 Task: Look for Airbnb options in Medjez el Bab, Tunisia from 10th December, 2023 to 16th December, 2023 for 4 adults. Place can be private room with 4 bedrooms having 4 beds and 4 bathrooms. Property type can be hotel. Amenities needed are: wifi, TV, free parkinig on premises, gym, breakfast.
Action: Mouse moved to (594, 176)
Screenshot: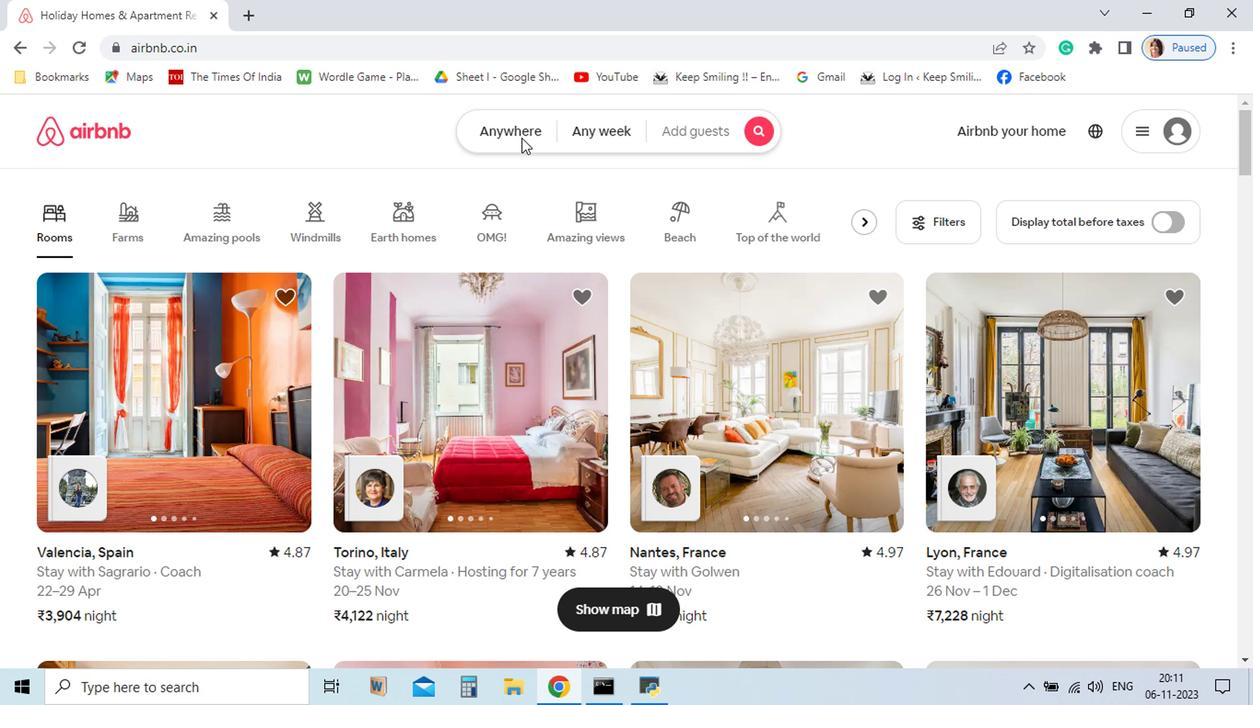 
Action: Mouse pressed left at (594, 176)
Screenshot: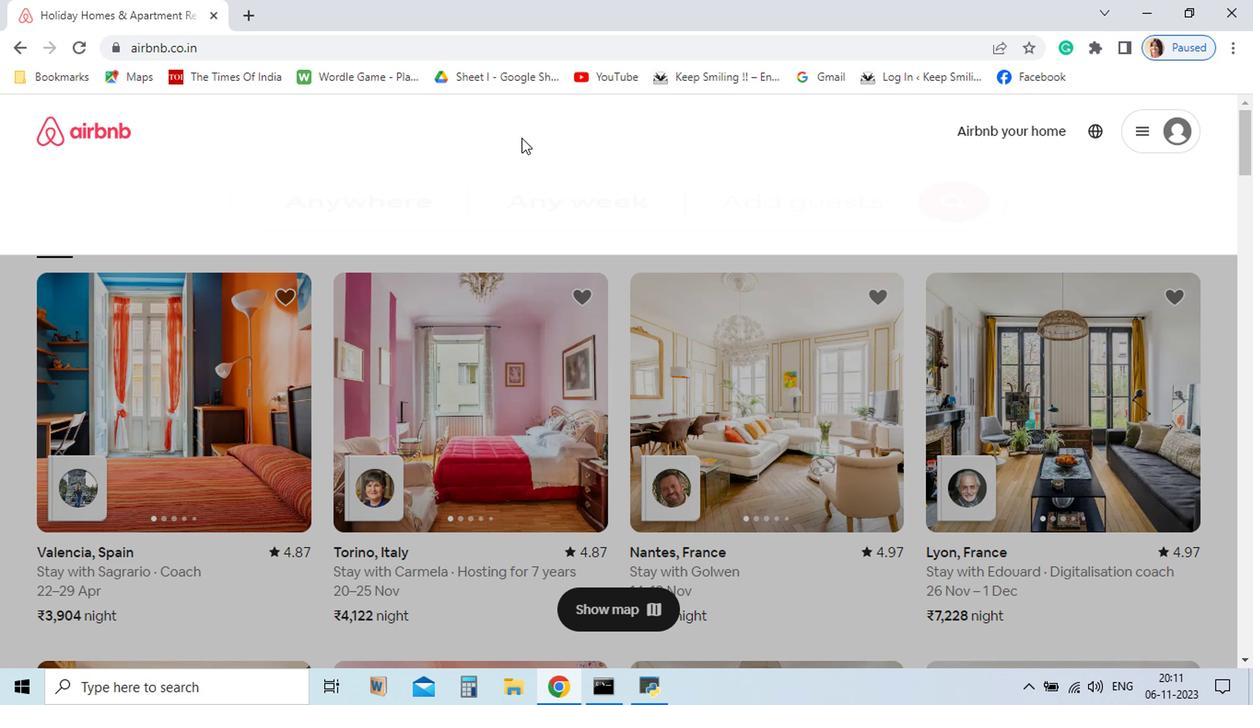 
Action: Mouse moved to (475, 243)
Screenshot: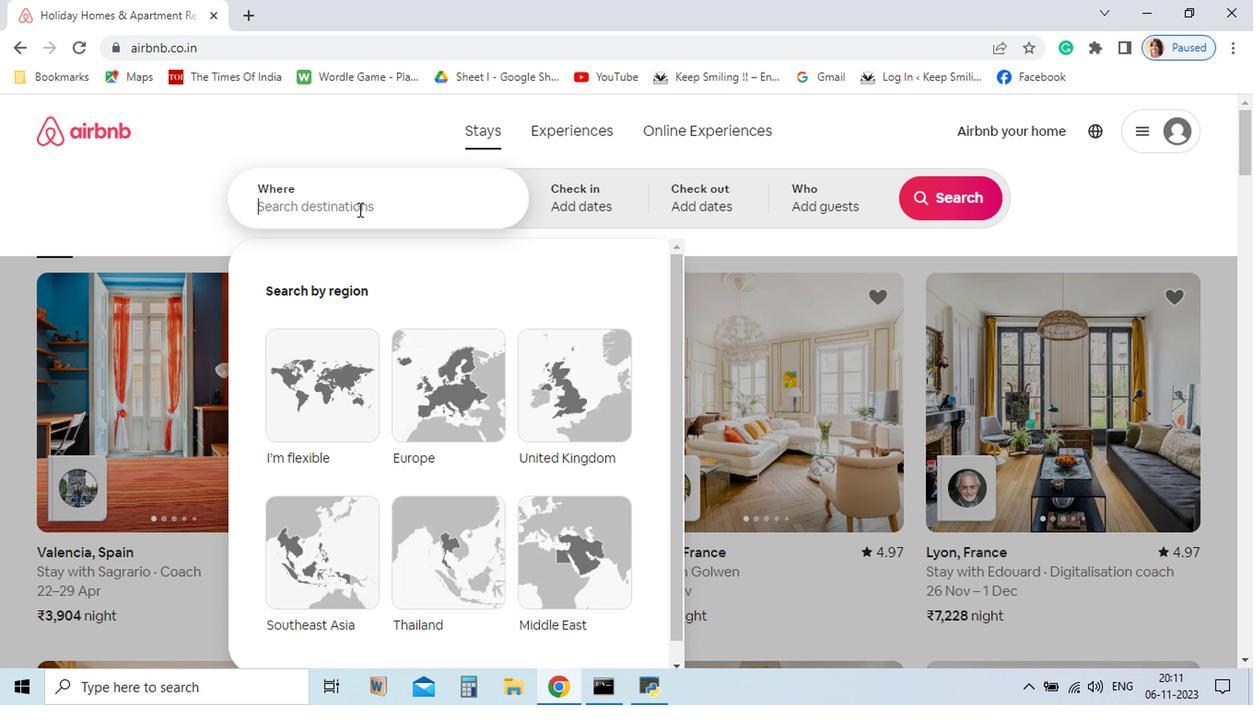 
Action: Mouse pressed left at (475, 243)
Screenshot: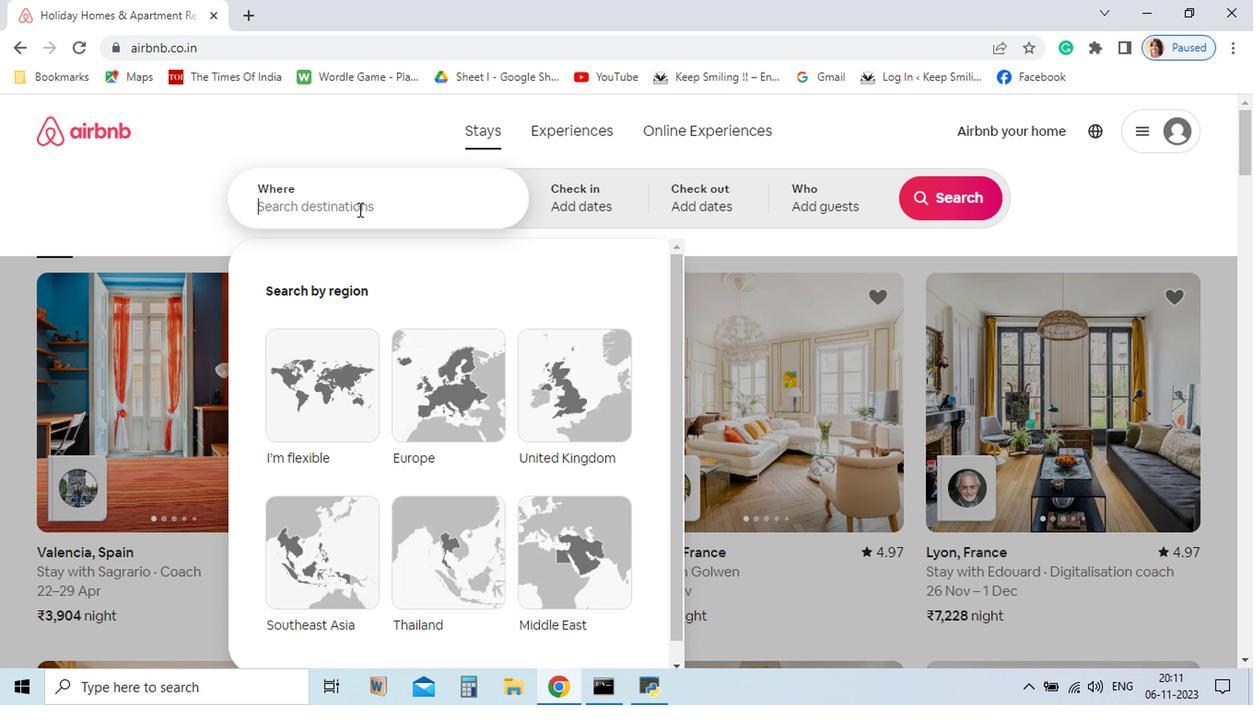 
Action: Key pressed <Key.shift_r>Medjez
Screenshot: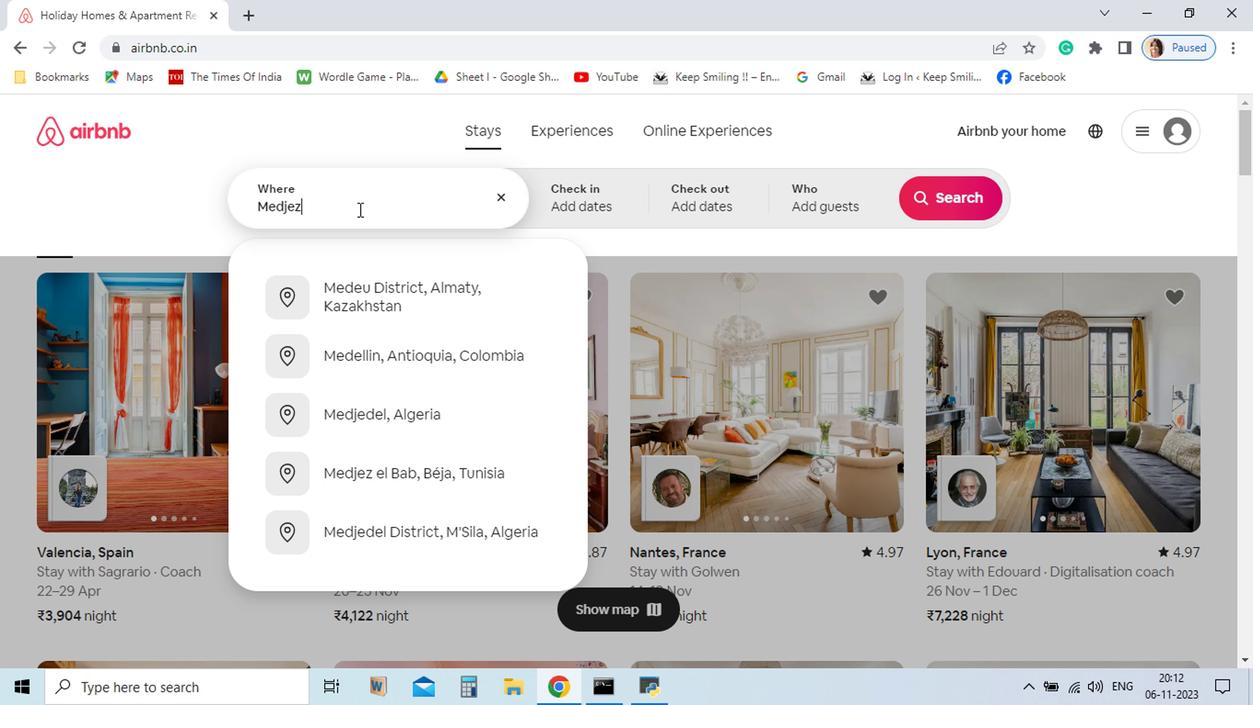 
Action: Mouse moved to (523, 331)
Screenshot: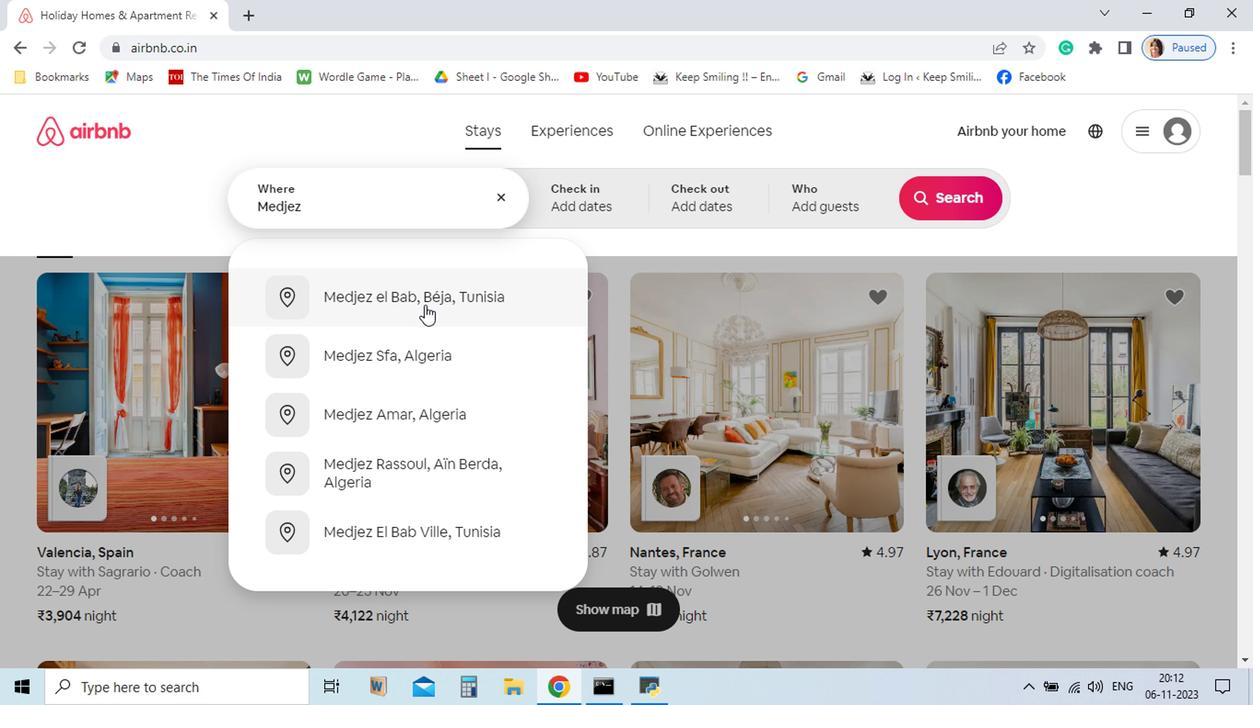 
Action: Mouse pressed left at (523, 331)
Screenshot: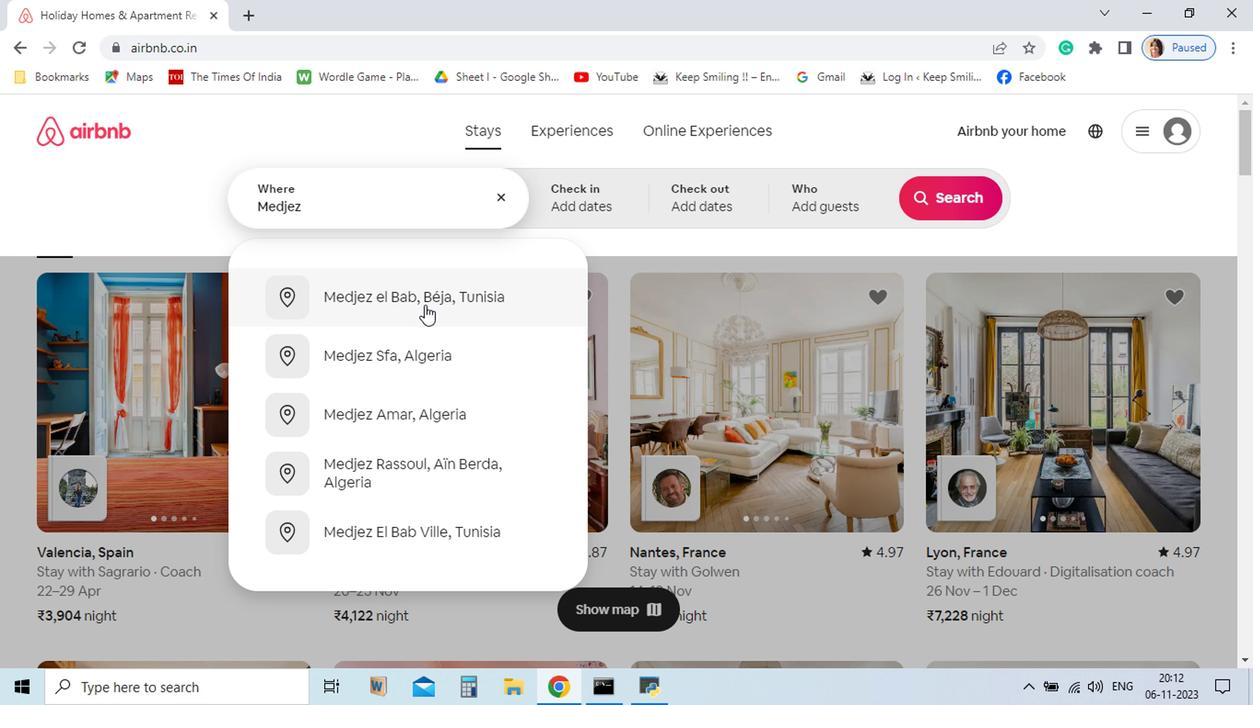 
Action: Mouse moved to (490, 237)
Screenshot: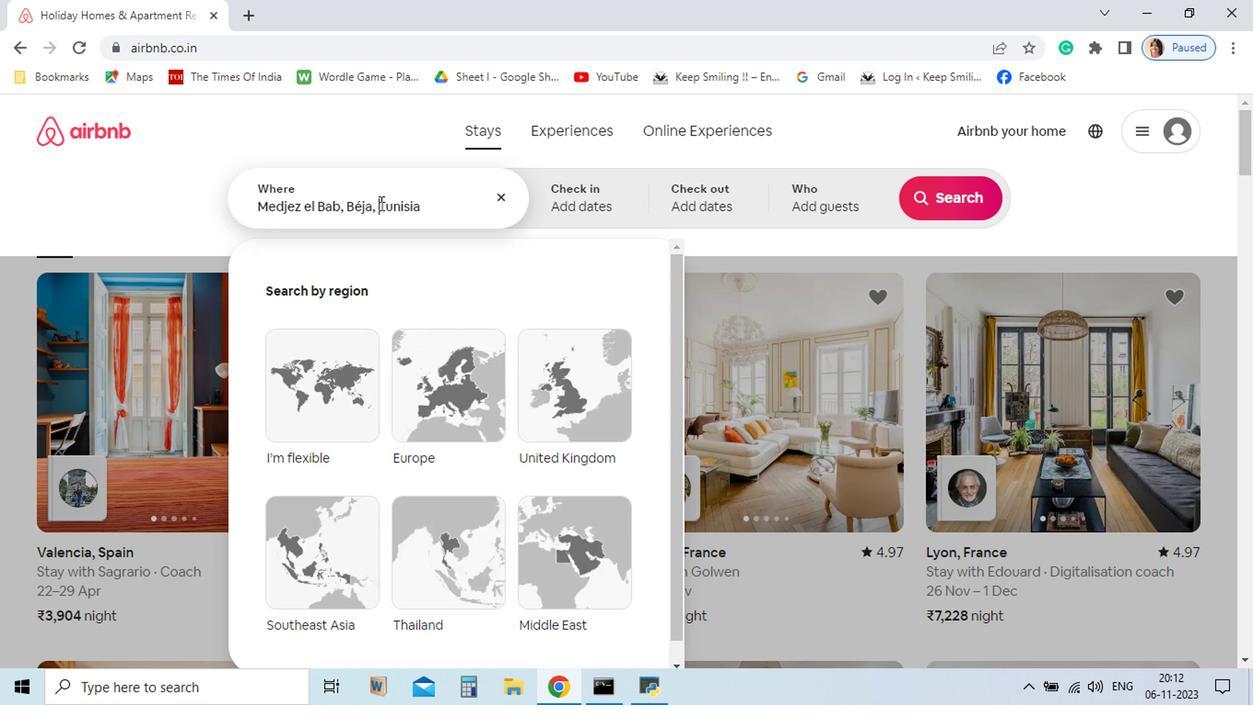 
Action: Mouse pressed left at (490, 237)
Screenshot: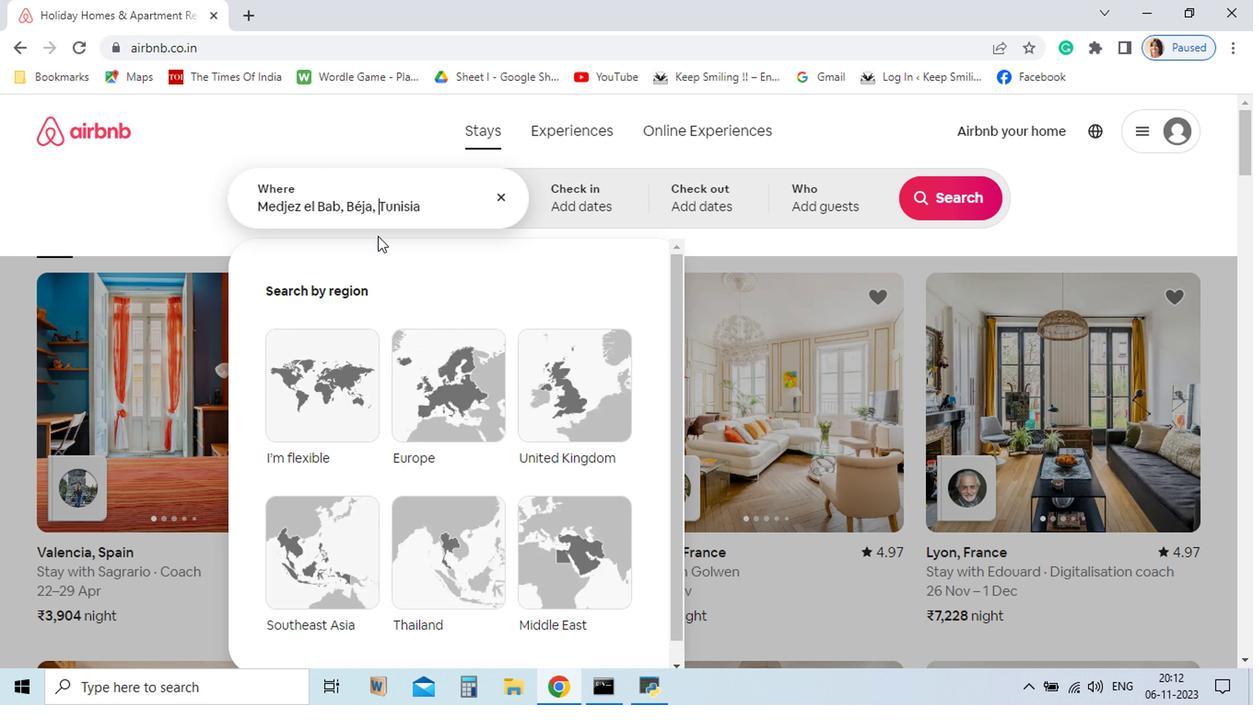 
Action: Mouse moved to (489, 267)
Screenshot: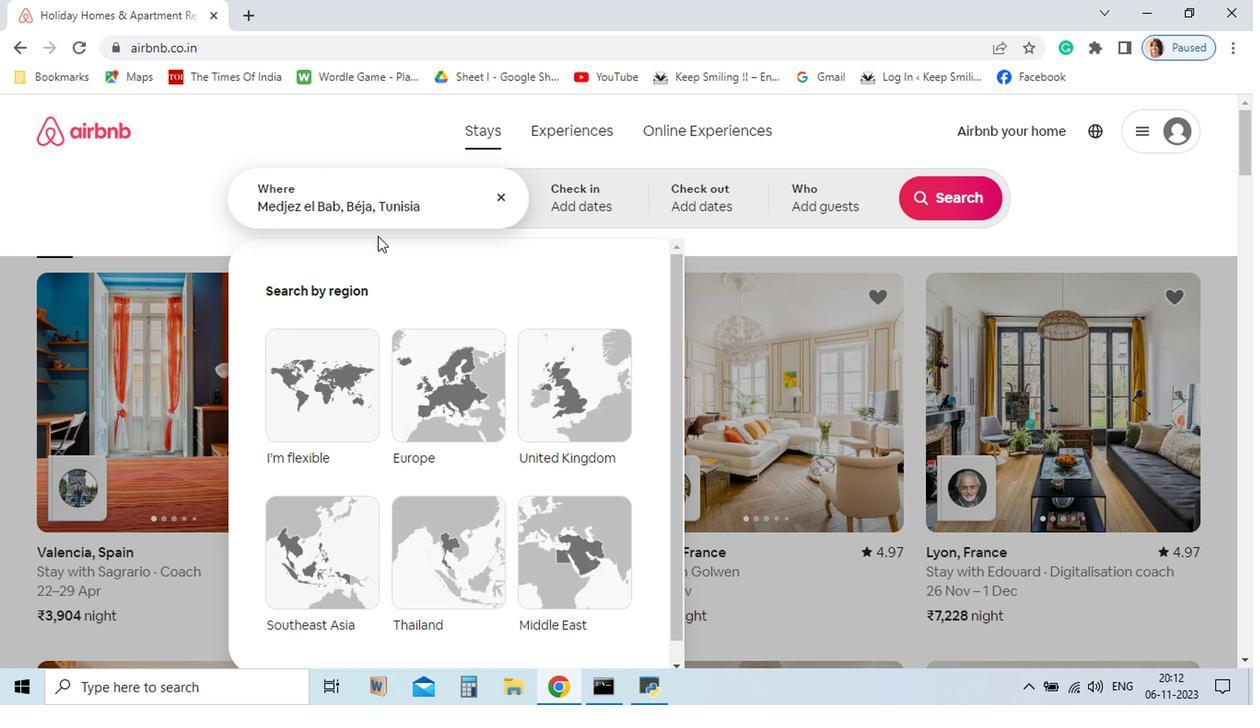 
Action: Key pressed <Key.backspace><Key.backspace><Key.backspace><Key.backspace><Key.backspace><Key.backspace>
Screenshot: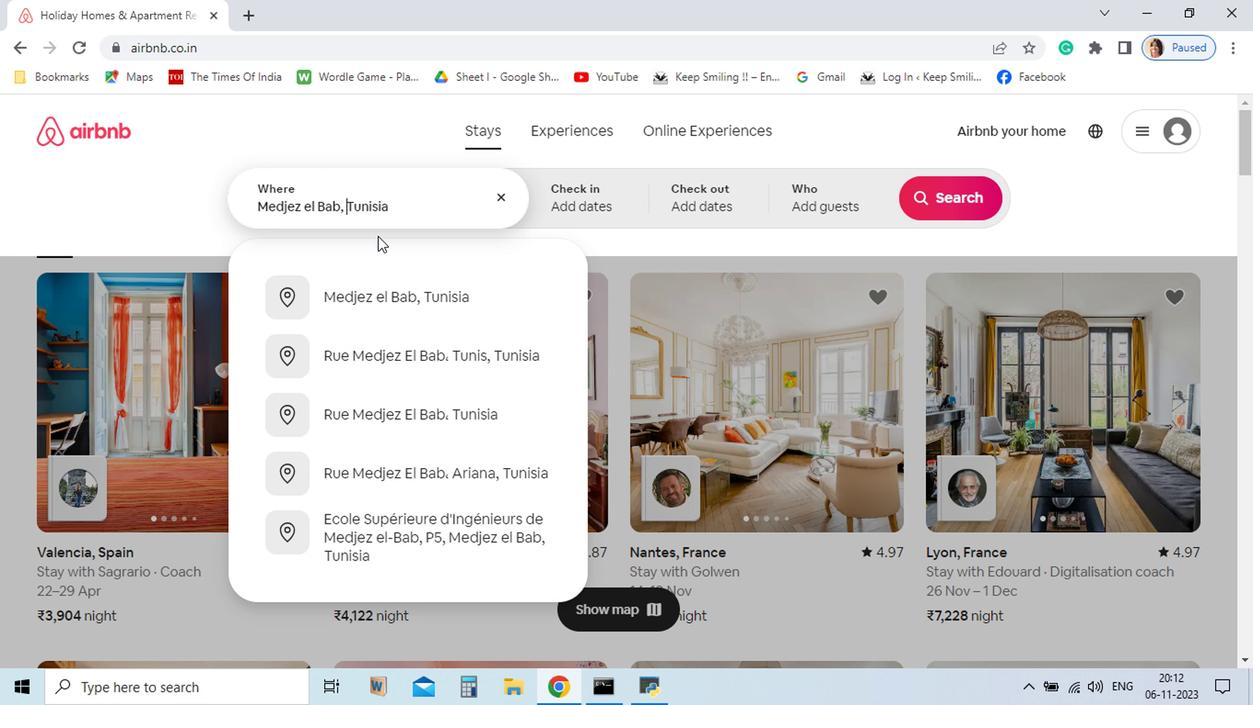 
Action: Mouse moved to (515, 240)
Screenshot: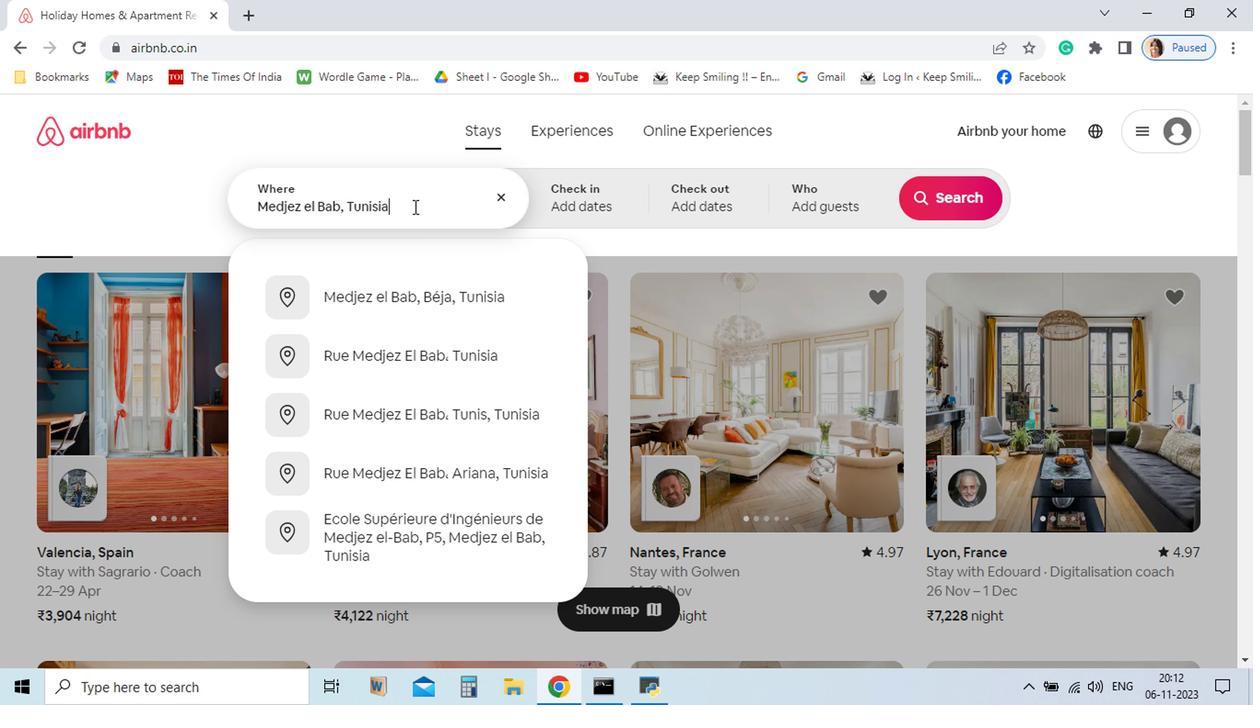 
Action: Mouse pressed left at (515, 240)
Screenshot: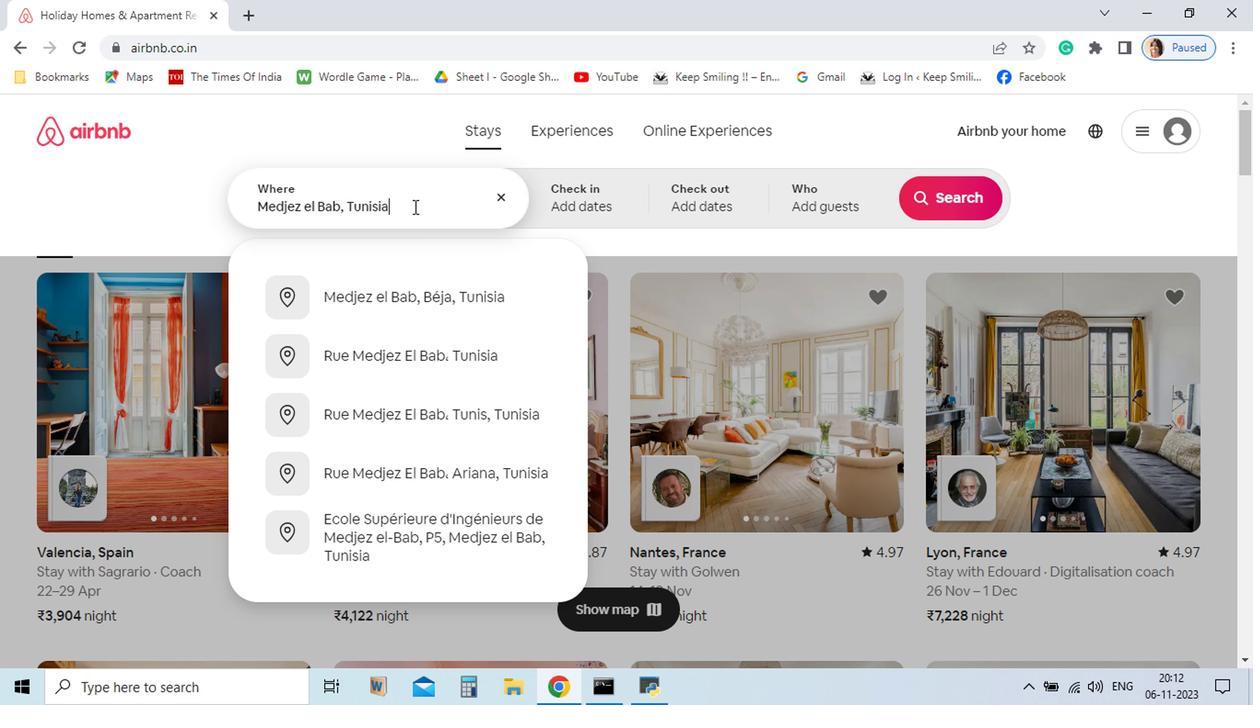 
Action: Key pressed <Key.enter>
Screenshot: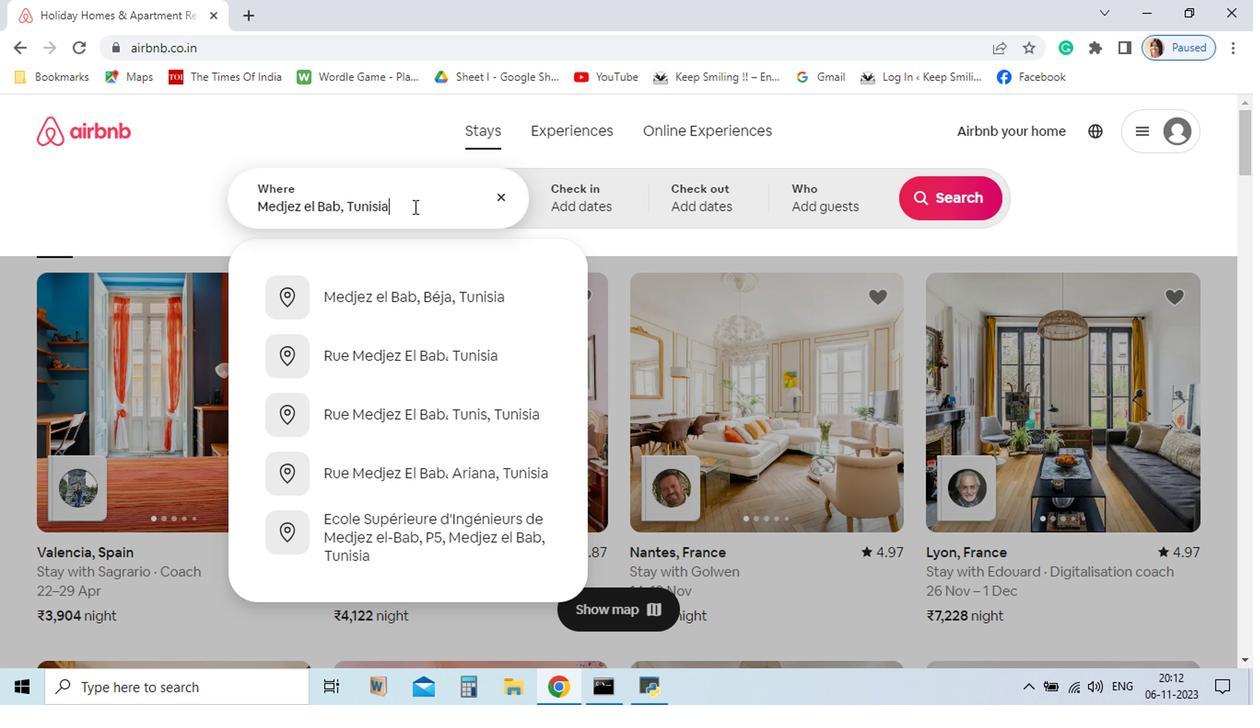 
Action: Mouse moved to (686, 523)
Screenshot: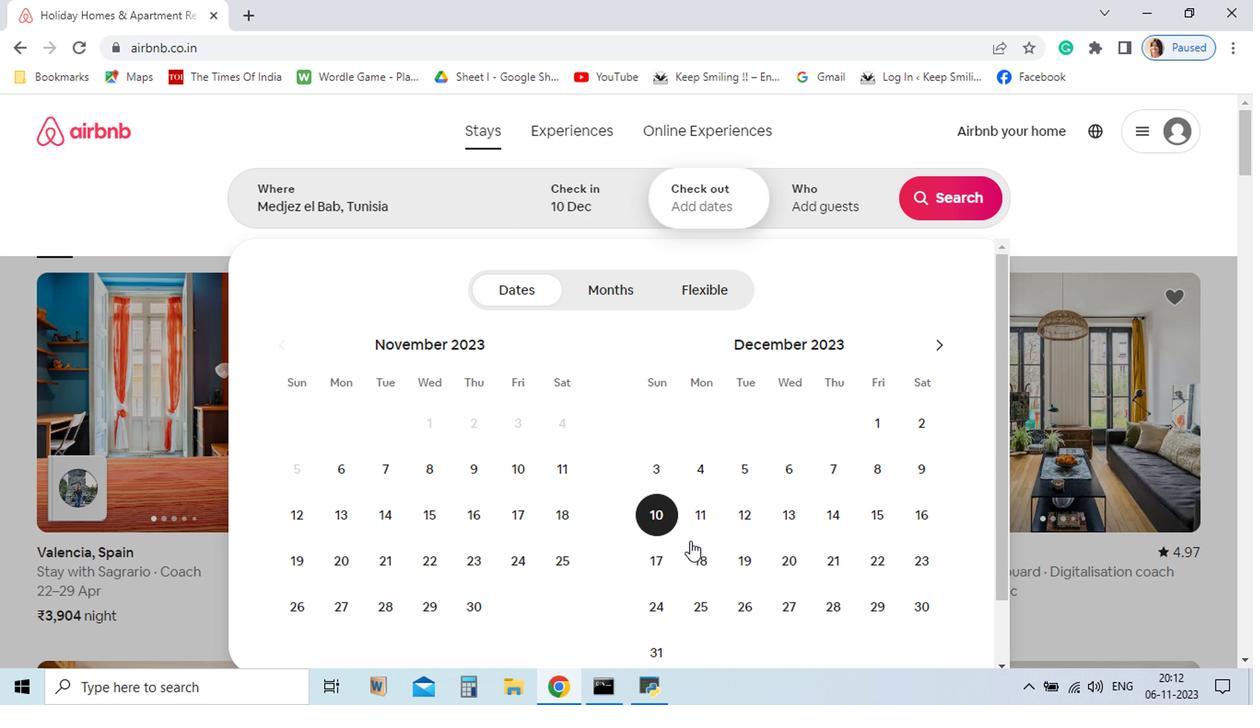 
Action: Mouse pressed left at (686, 523)
Screenshot: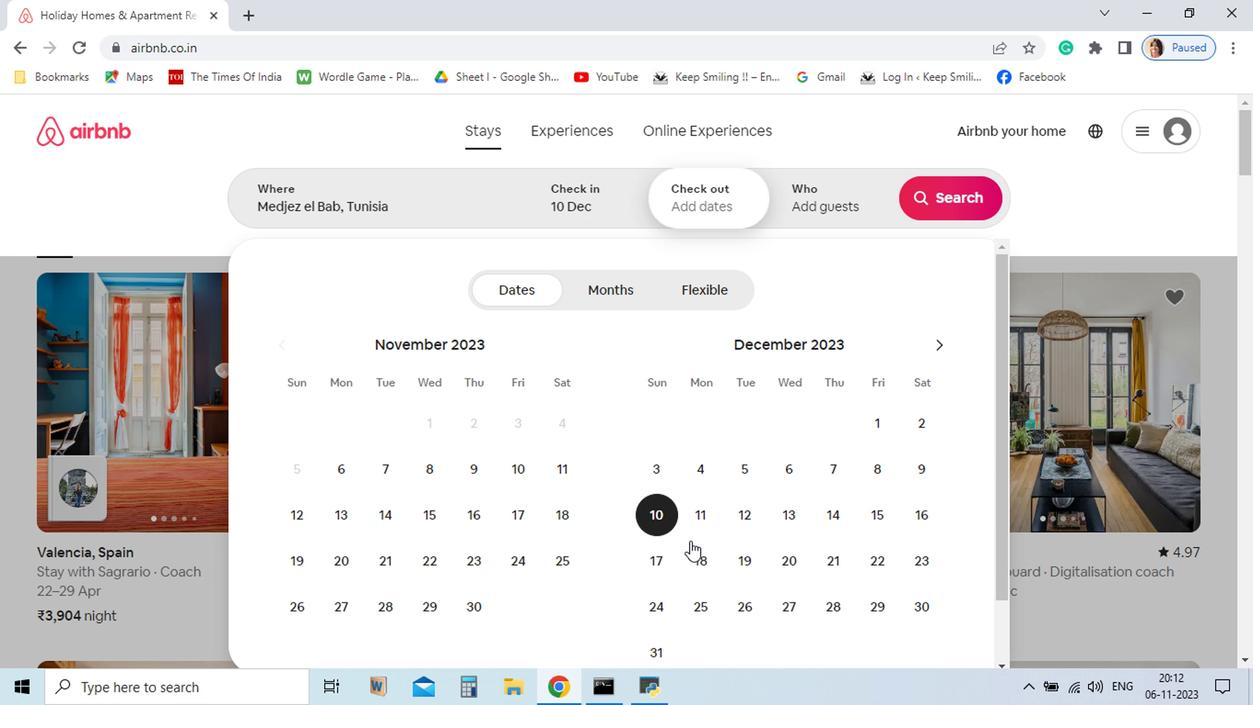 
Action: Mouse moved to (891, 521)
Screenshot: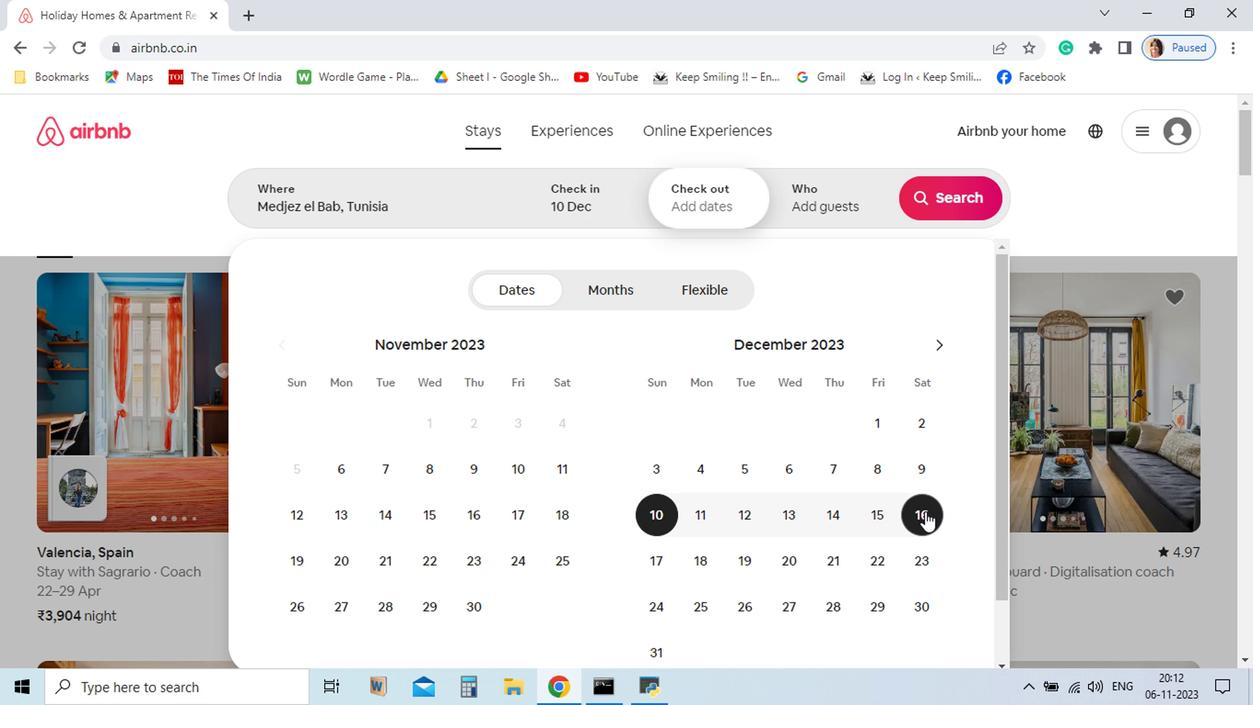 
Action: Mouse pressed left at (891, 521)
Screenshot: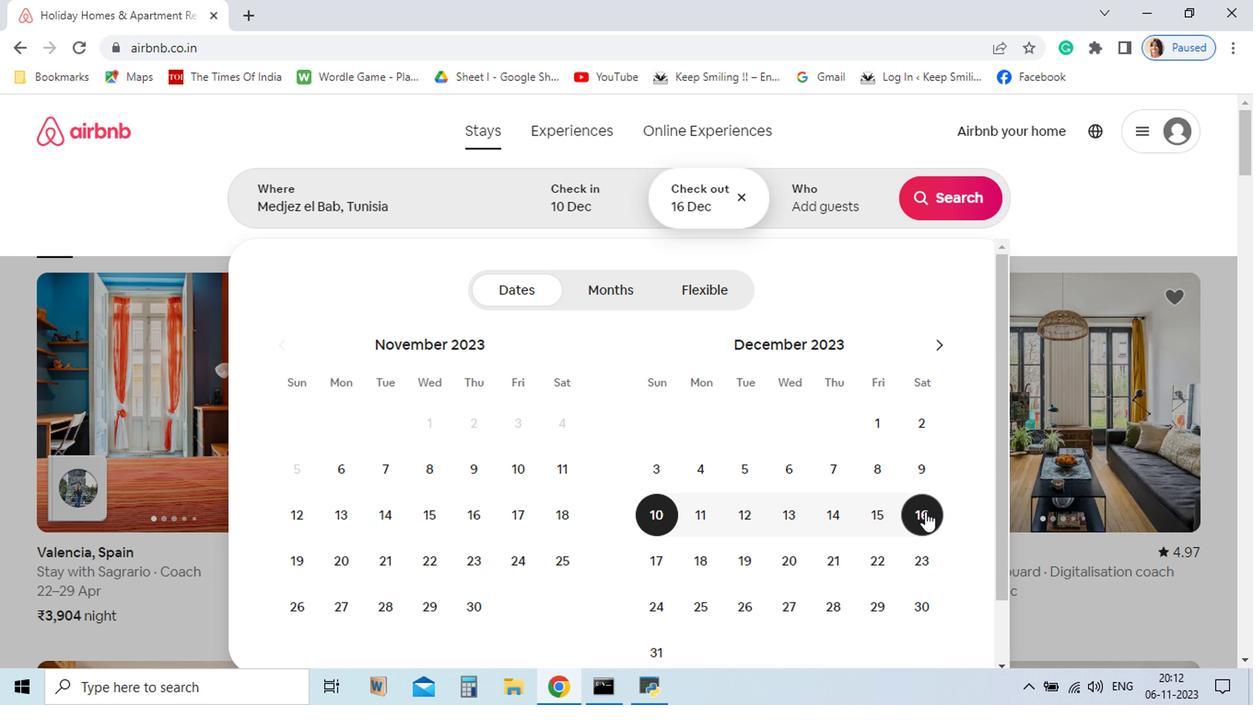
Action: Mouse moved to (834, 243)
Screenshot: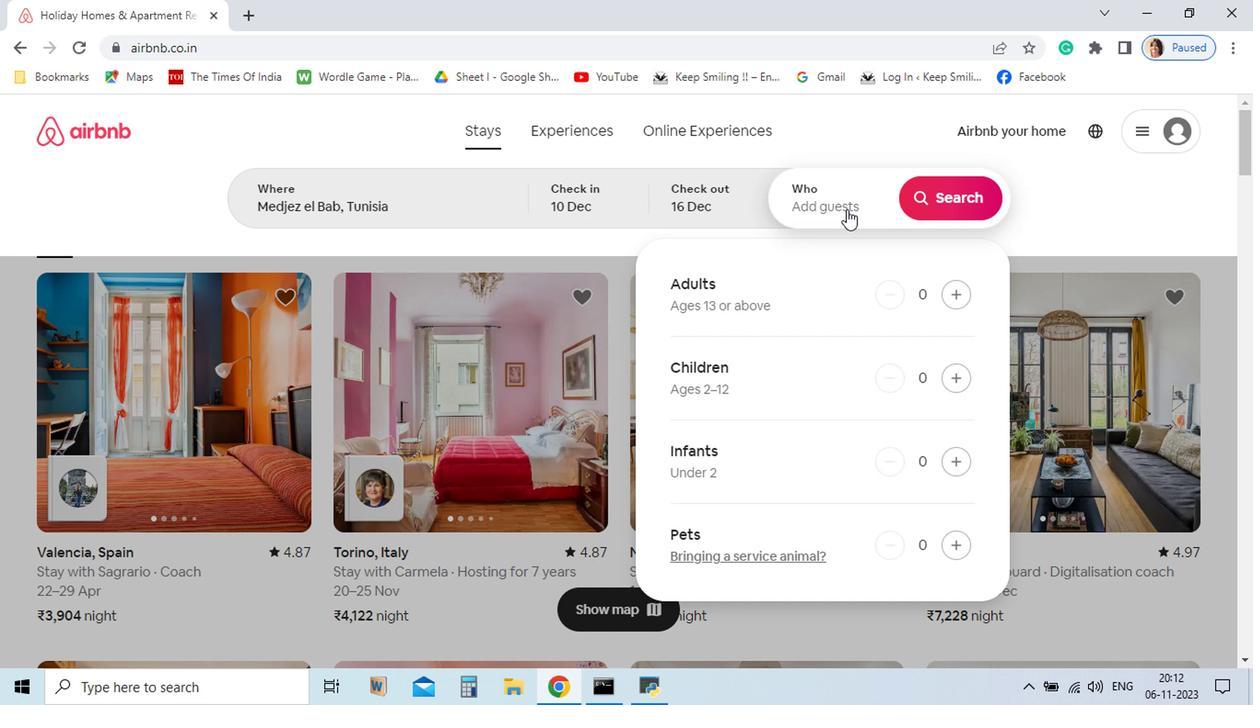 
Action: Mouse pressed left at (834, 243)
Screenshot: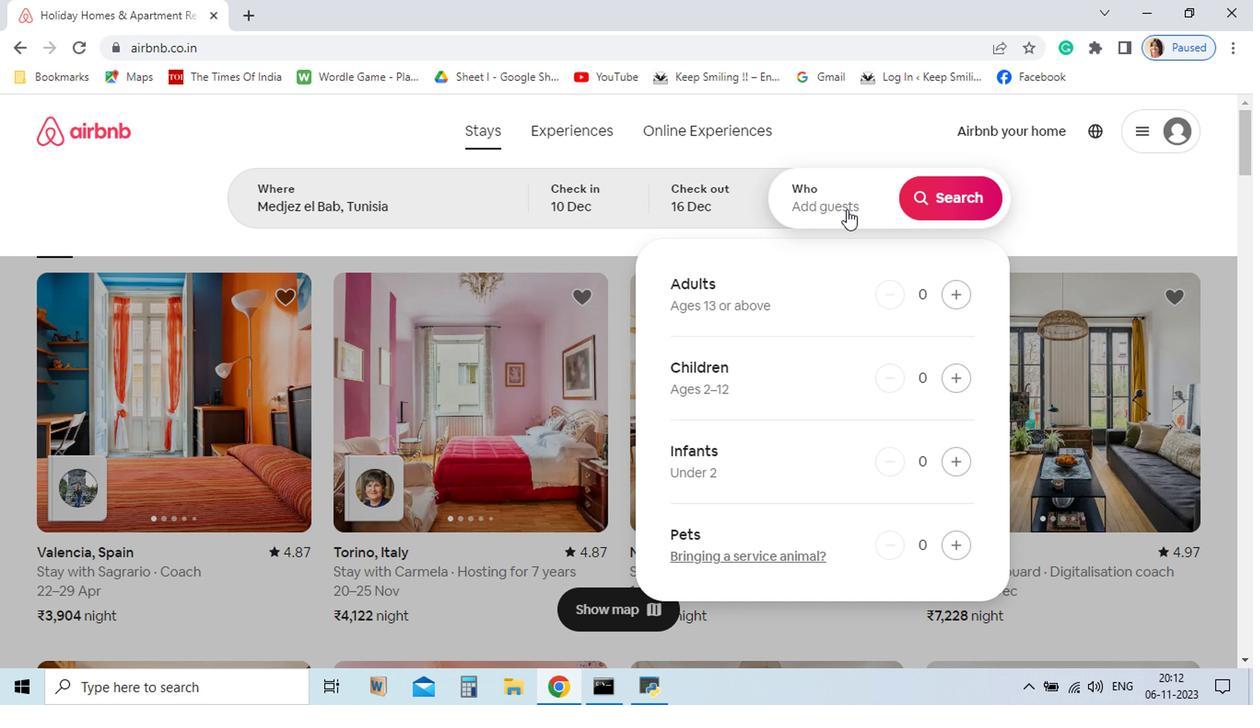 
Action: Mouse moved to (907, 318)
Screenshot: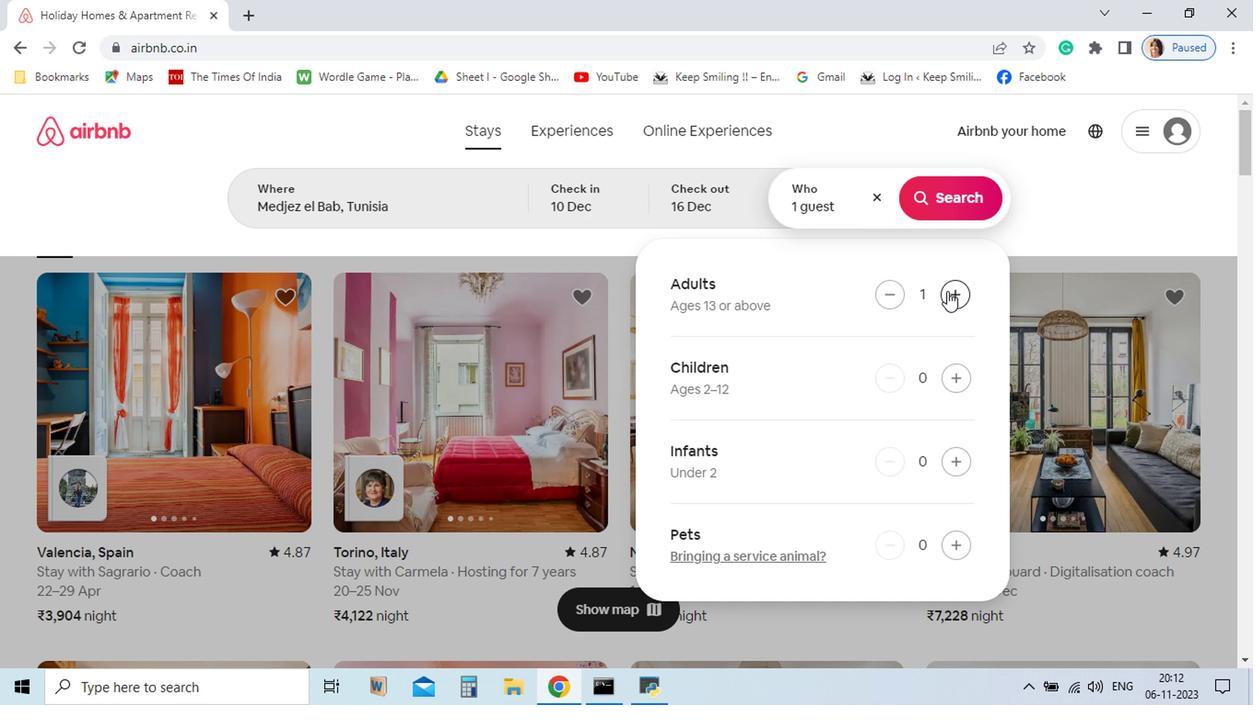 
Action: Mouse pressed left at (907, 318)
Screenshot: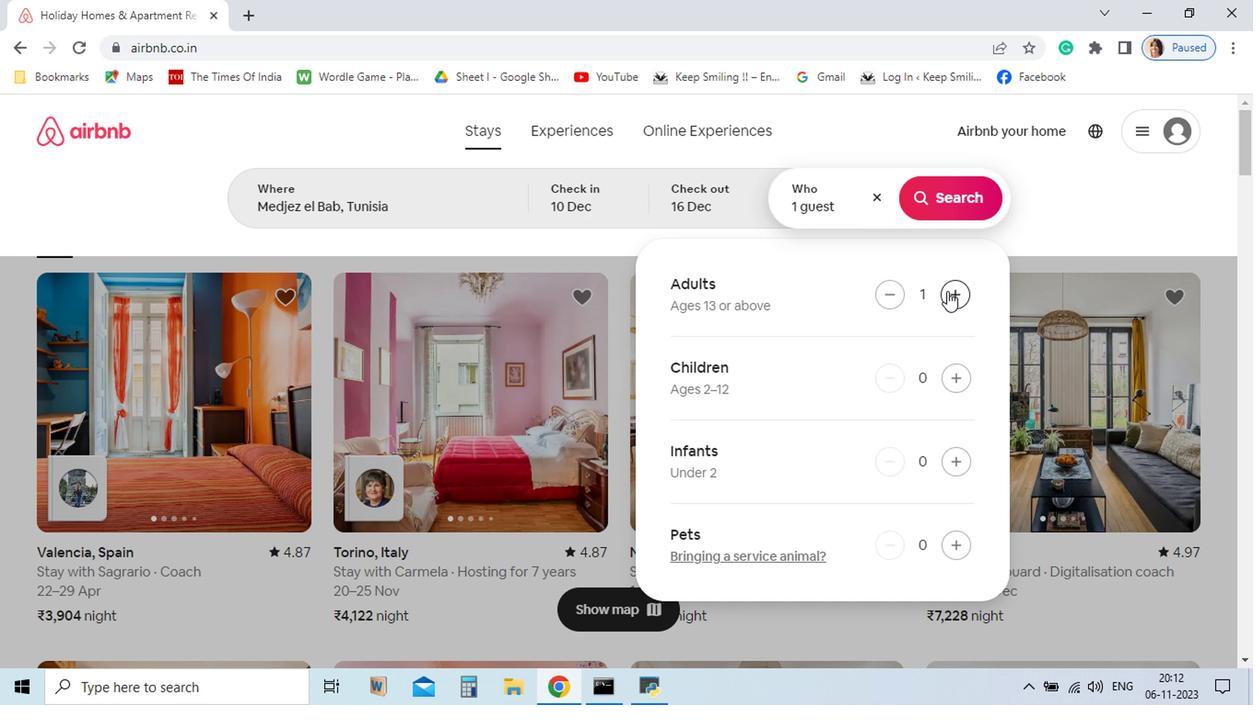 
Action: Mouse pressed left at (907, 318)
Screenshot: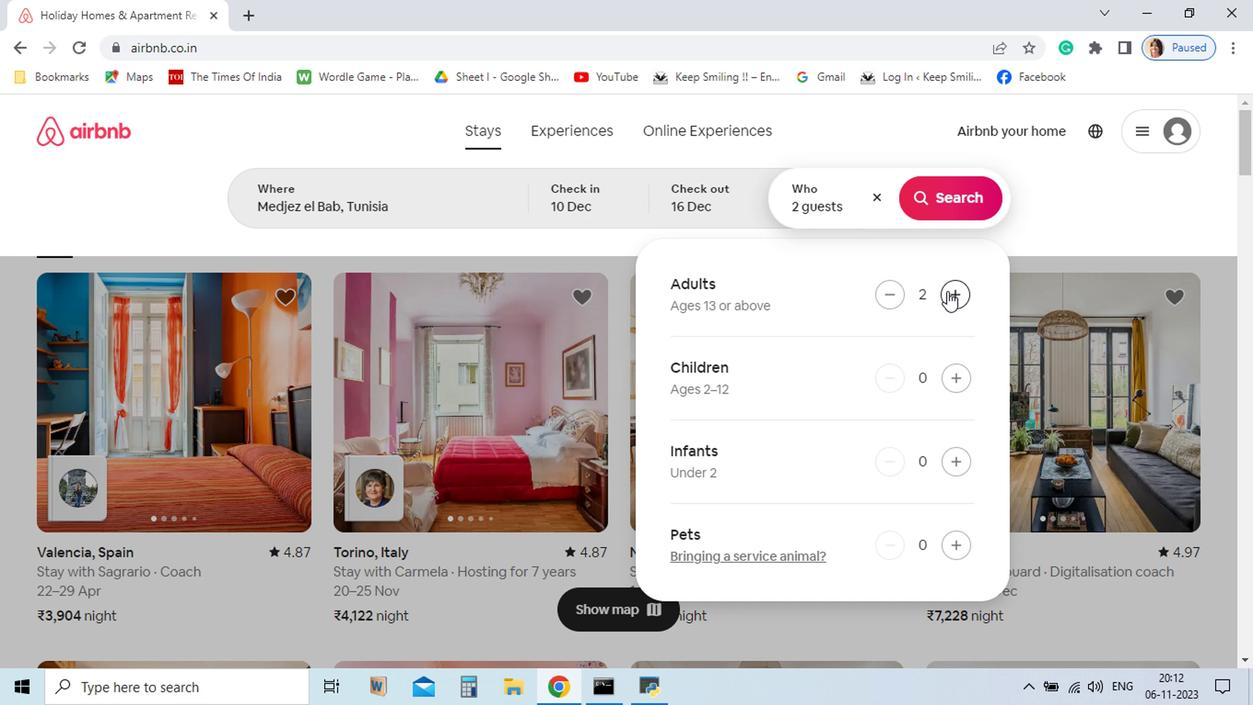 
Action: Mouse pressed left at (907, 318)
Screenshot: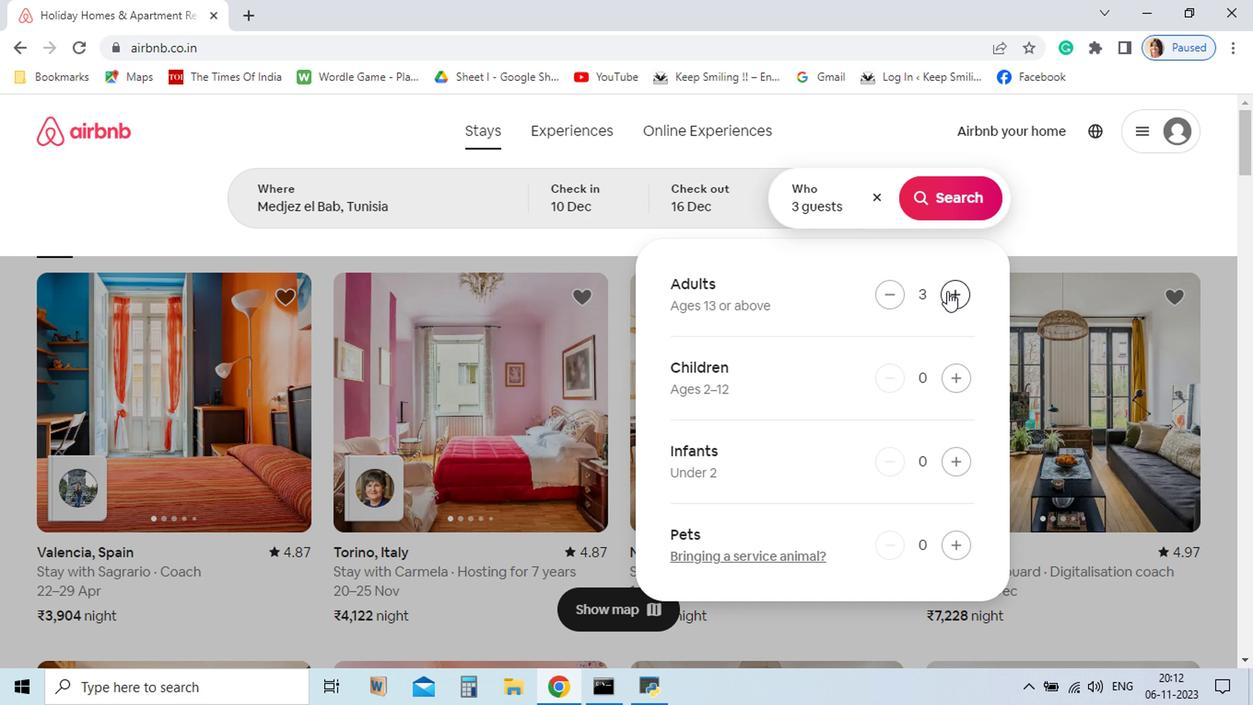 
Action: Mouse pressed left at (907, 318)
Screenshot: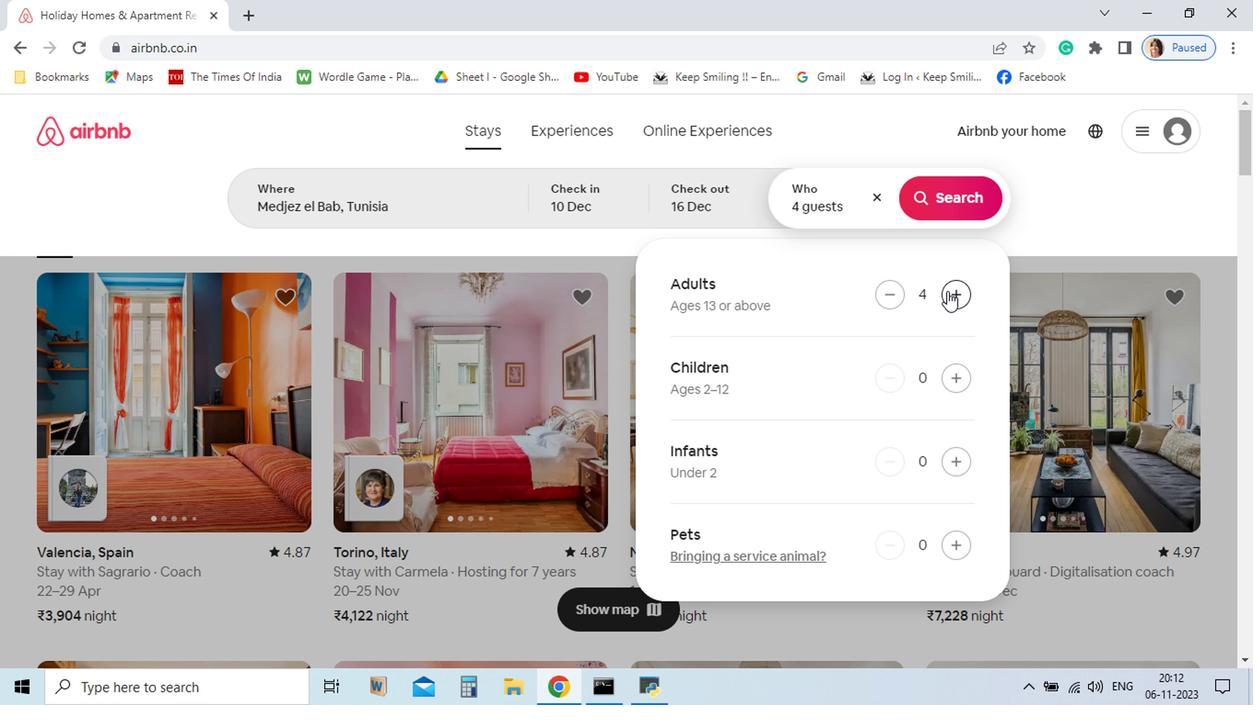 
Action: Mouse moved to (906, 222)
Screenshot: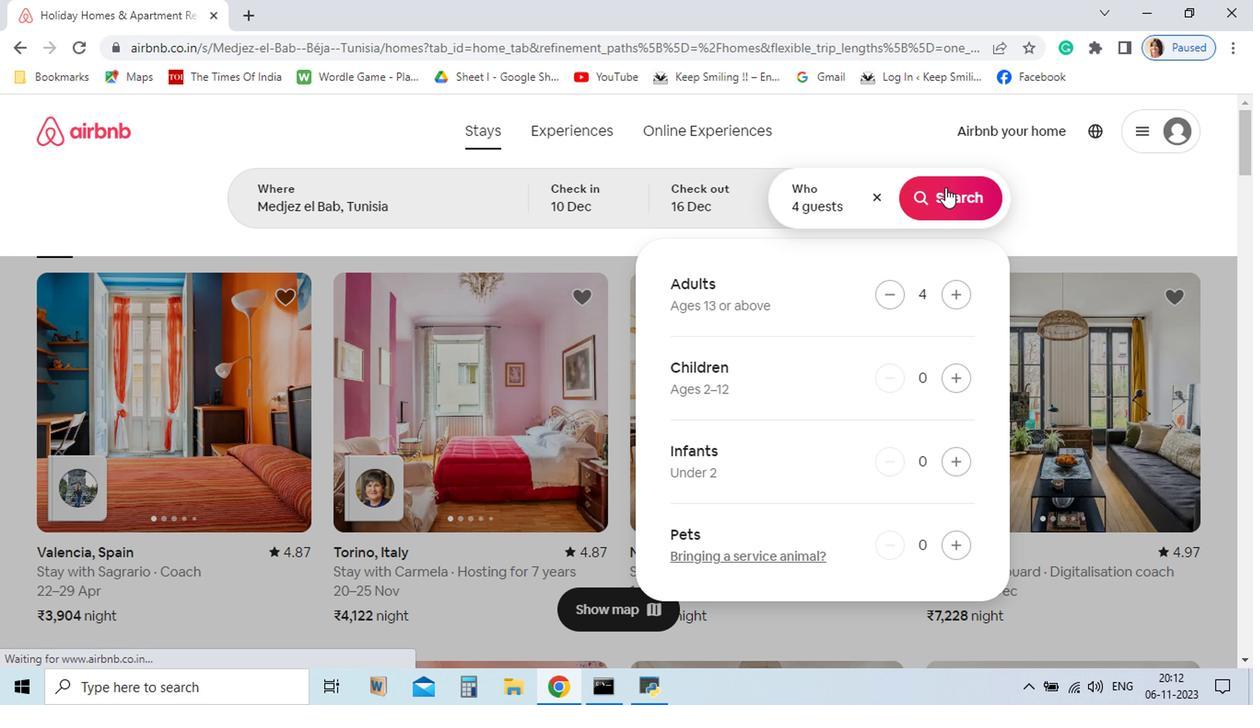 
Action: Mouse pressed left at (906, 222)
Screenshot: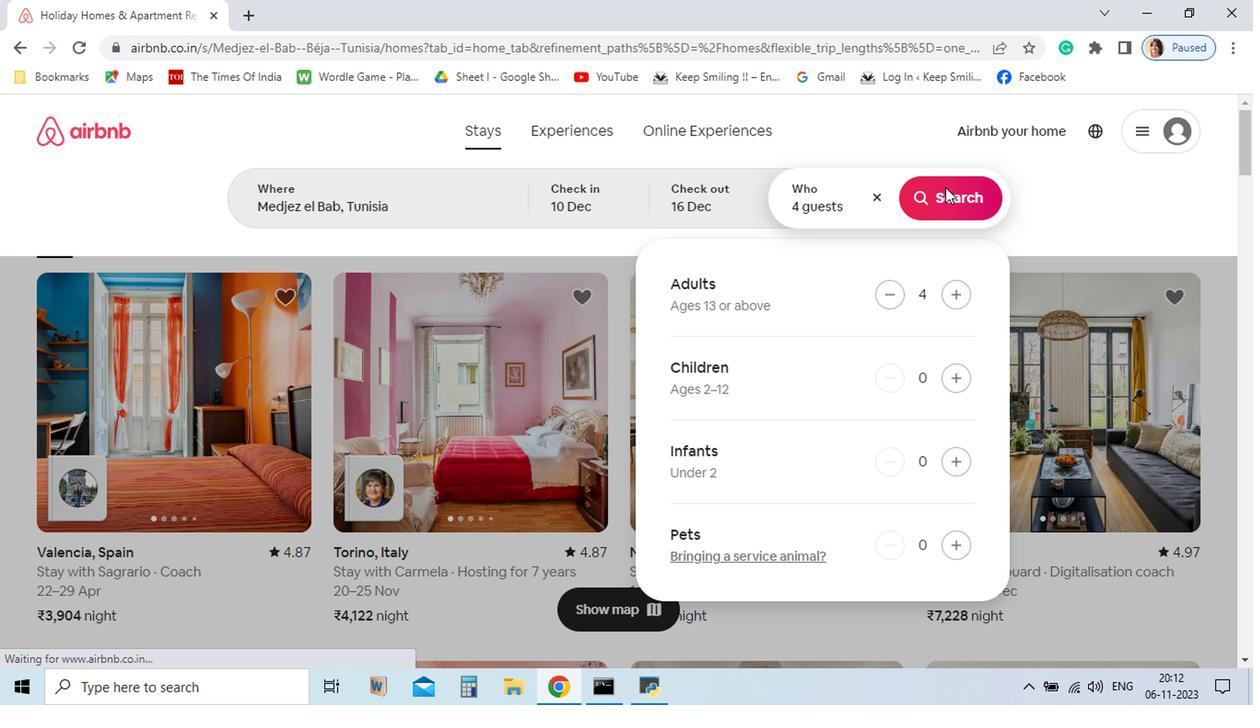 
Action: Mouse moved to (928, 232)
Screenshot: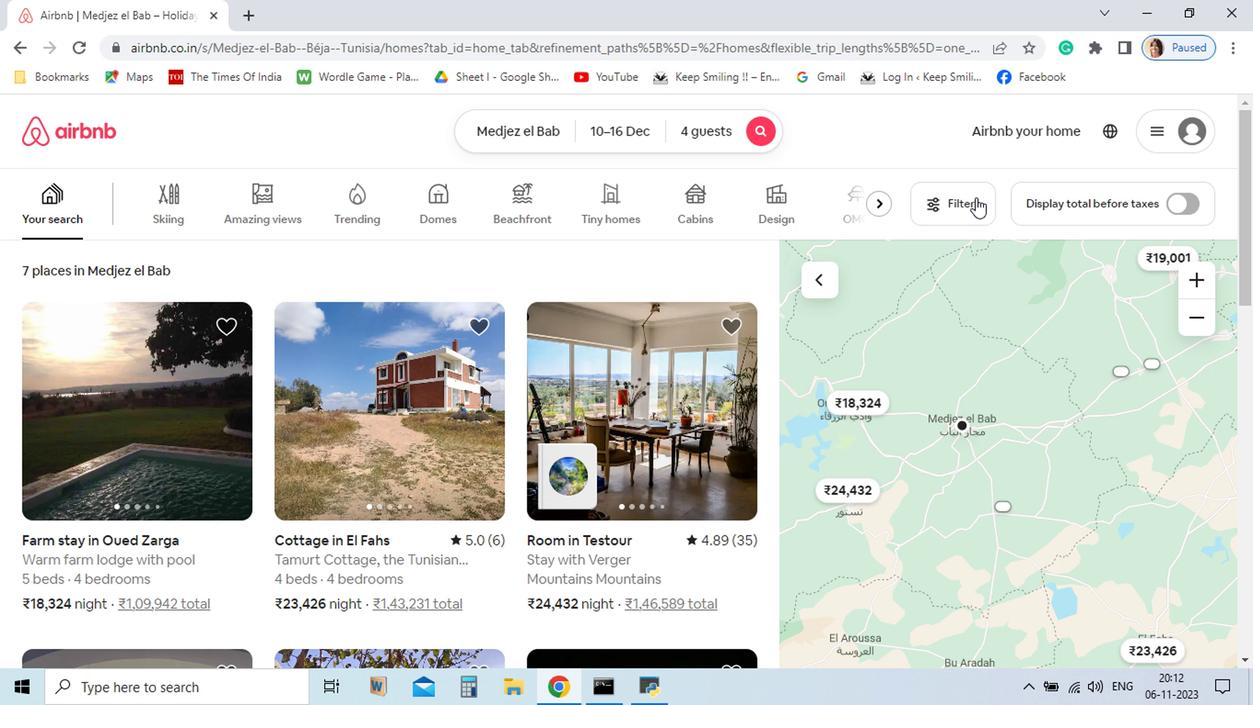 
Action: Mouse pressed left at (928, 232)
Screenshot: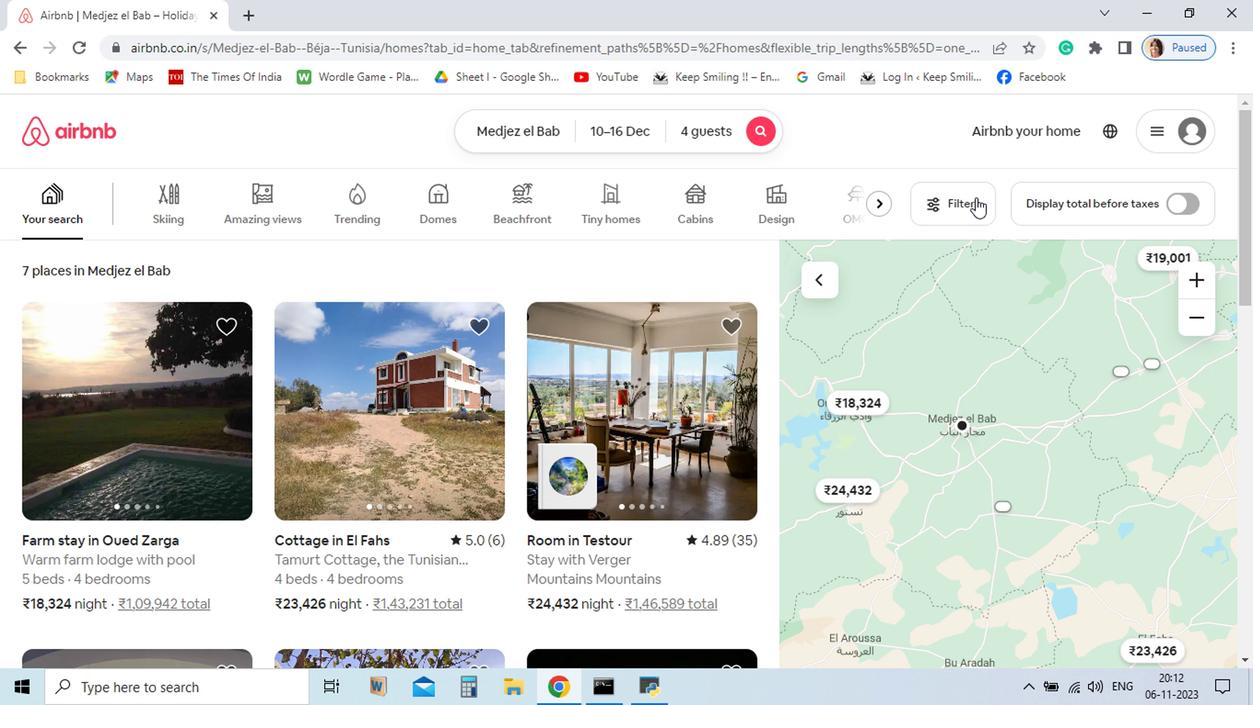 
Action: Mouse moved to (926, 256)
Screenshot: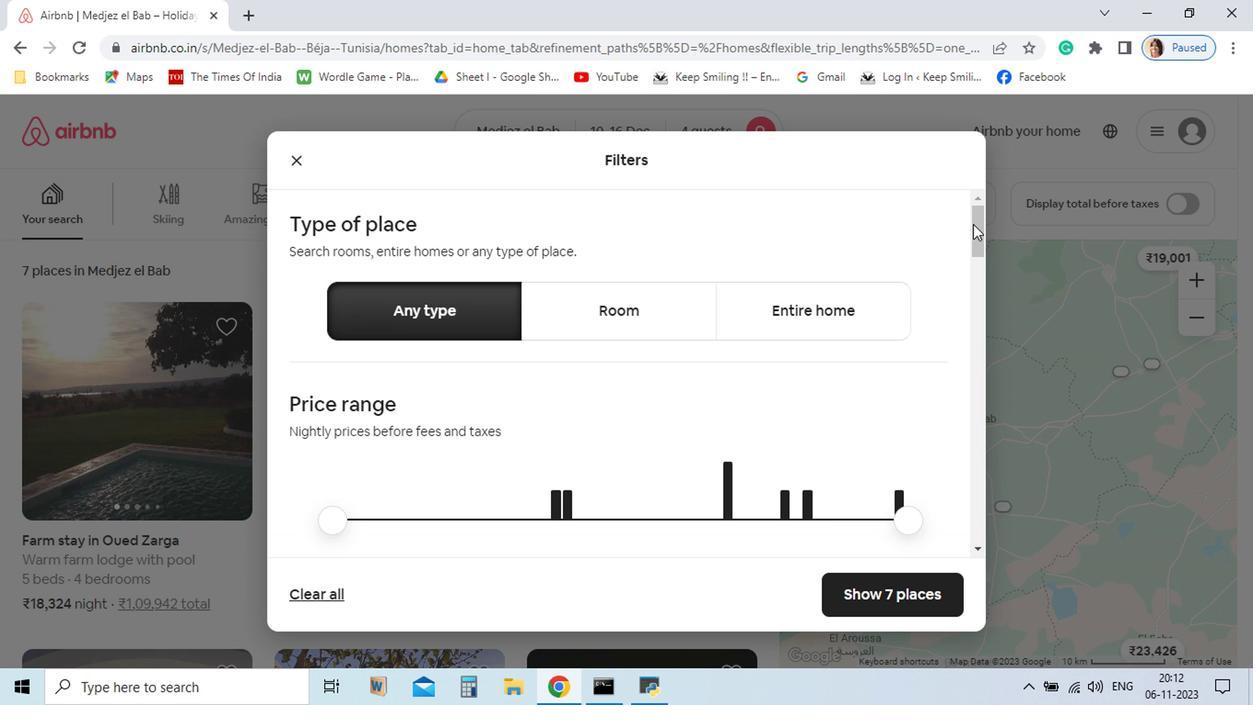 
Action: Mouse pressed left at (926, 256)
Screenshot: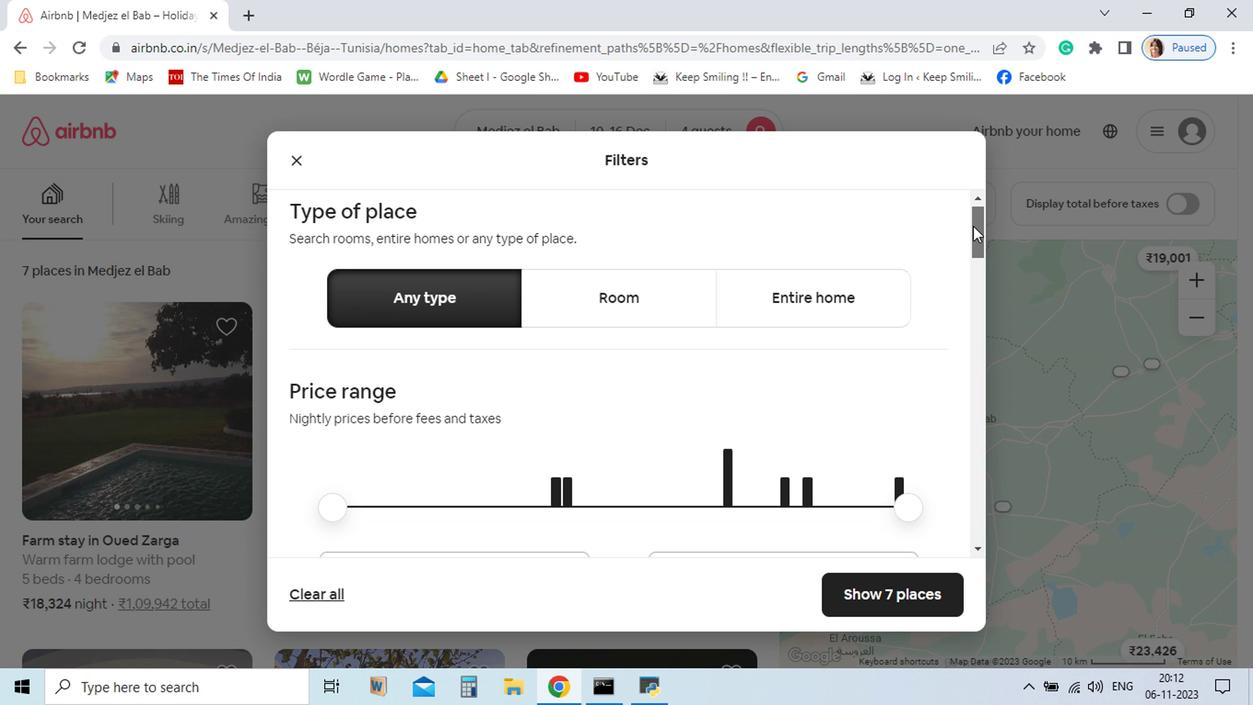
Action: Mouse moved to (648, 292)
Screenshot: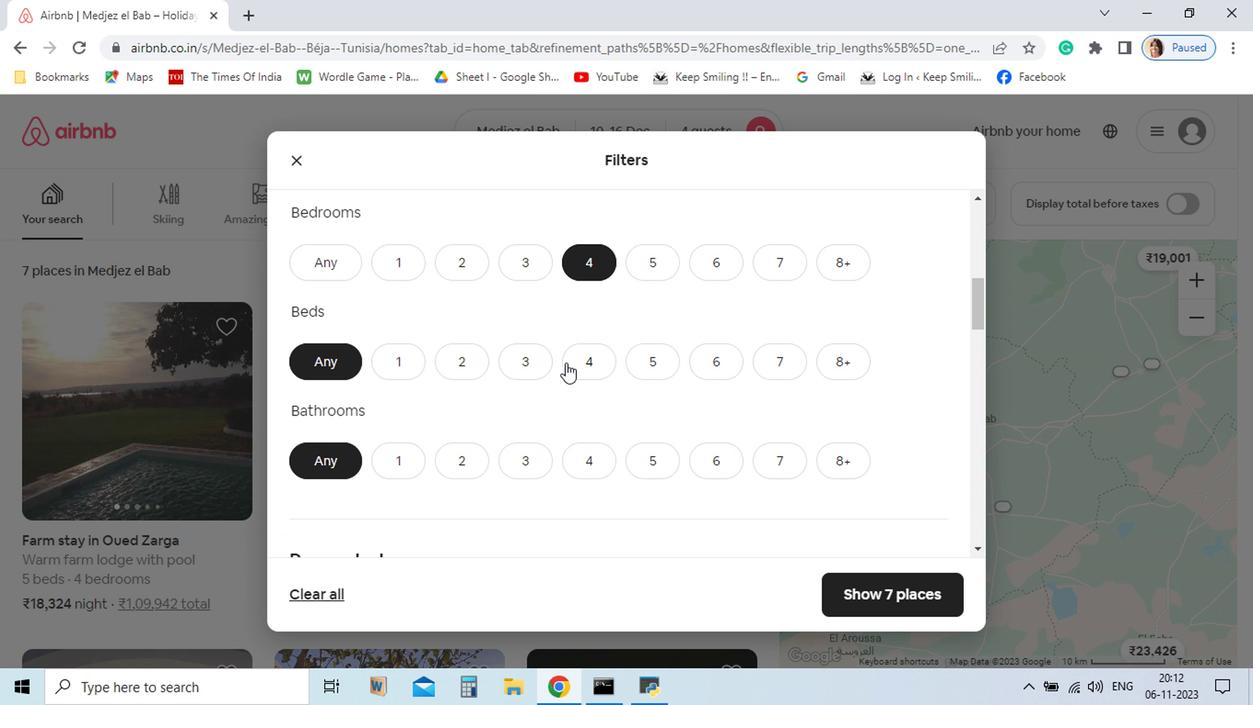 
Action: Mouse pressed left at (648, 292)
Screenshot: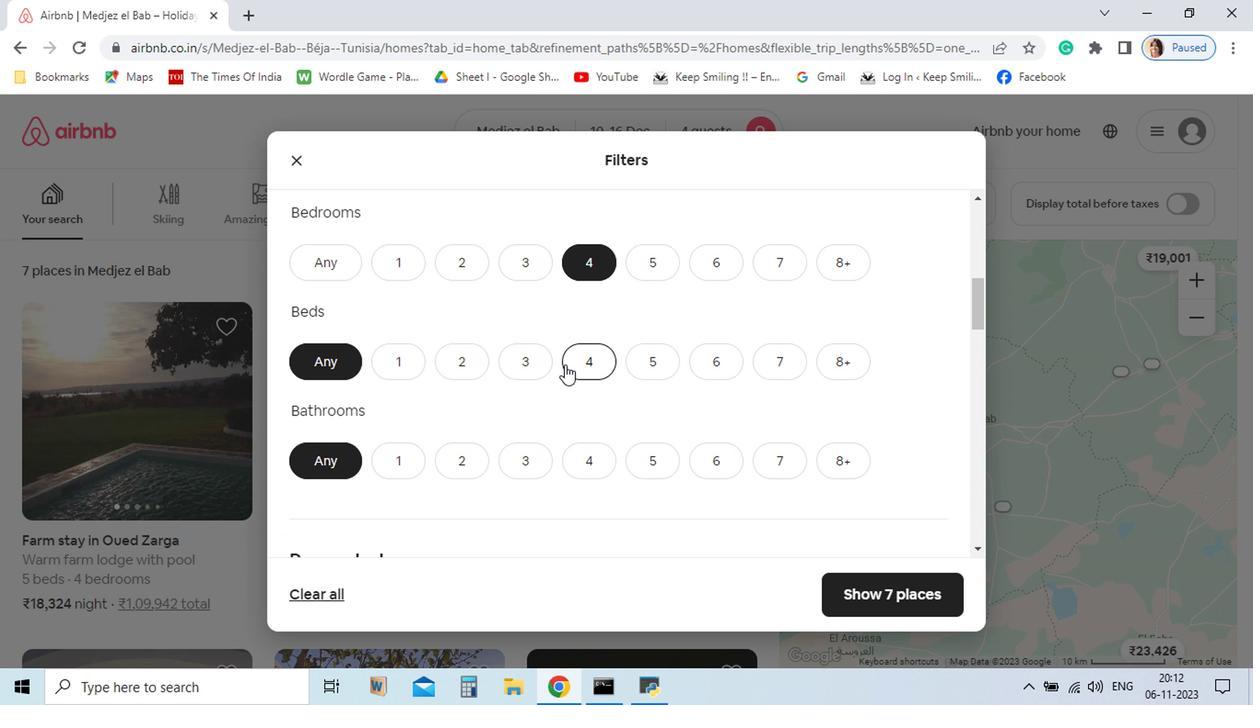 
Action: Mouse moved to (642, 375)
Screenshot: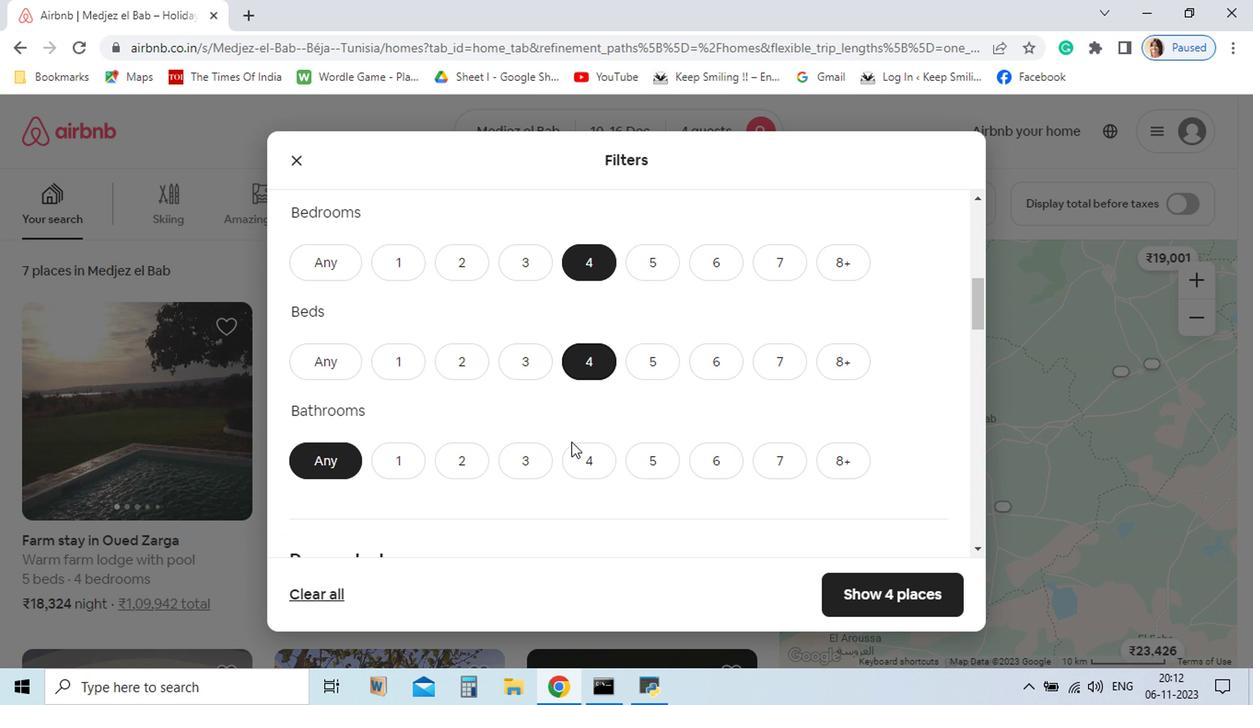 
Action: Mouse pressed left at (642, 375)
Screenshot: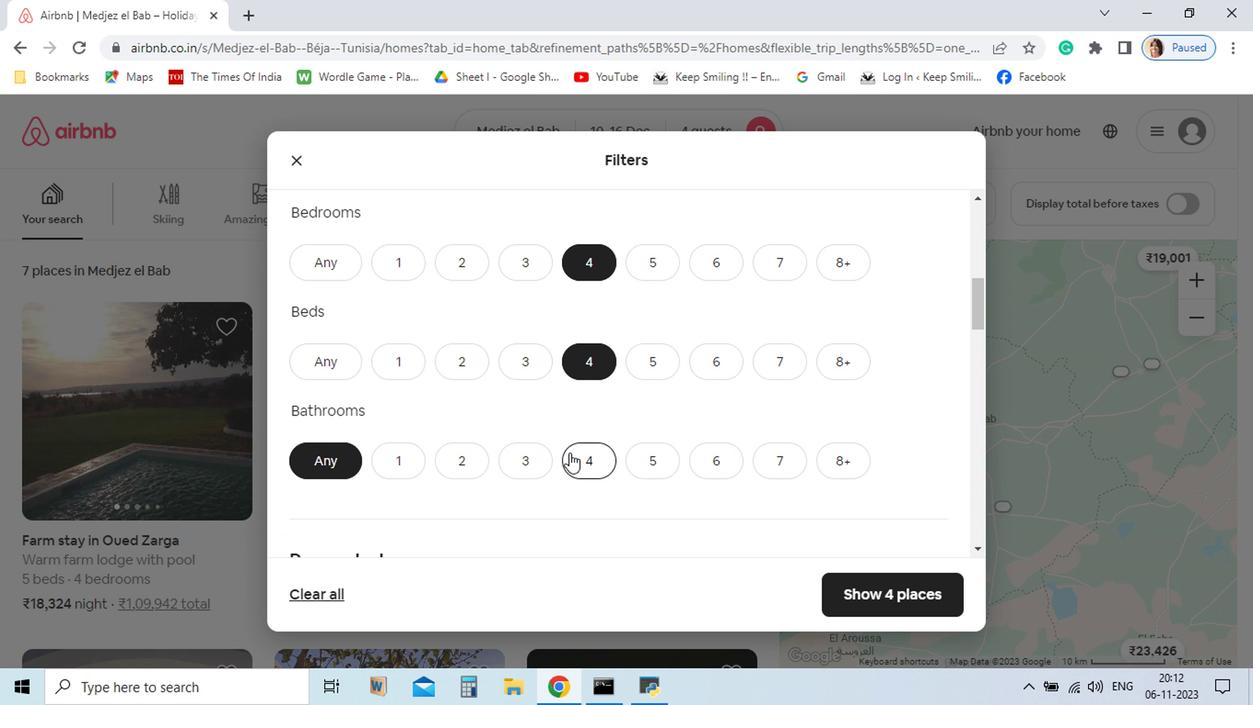 
Action: Mouse moved to (630, 467)
Screenshot: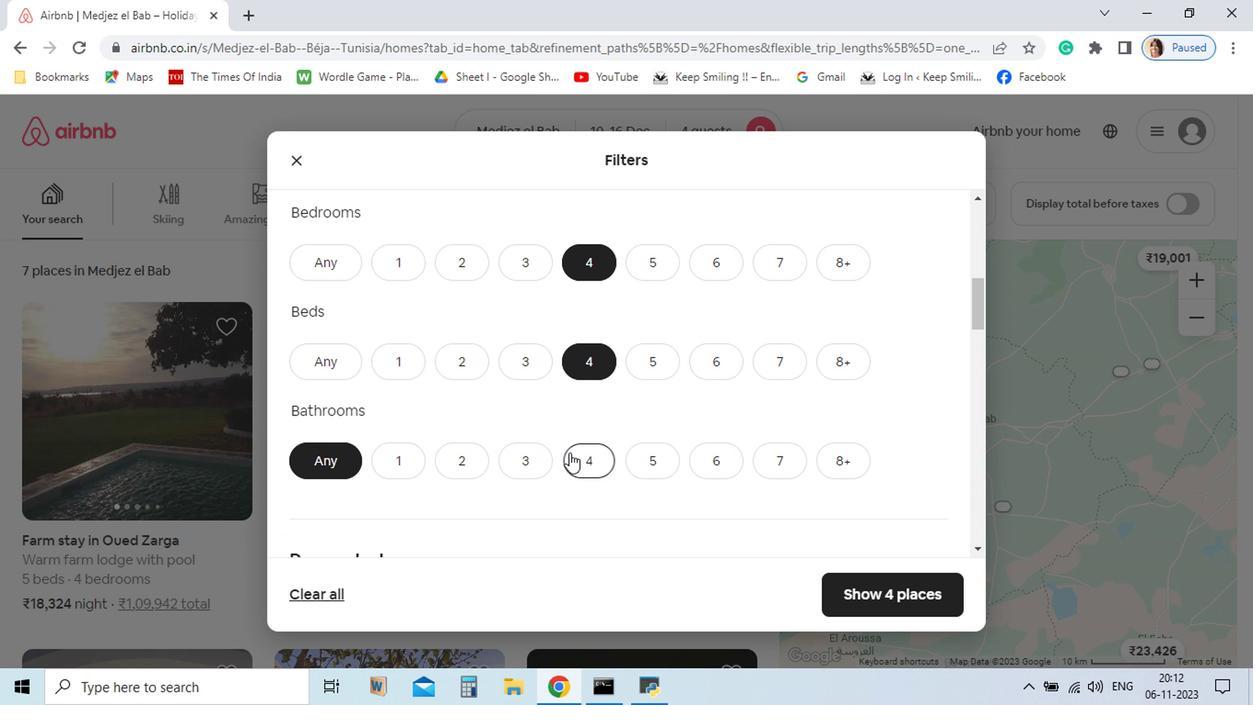
Action: Mouse pressed left at (630, 467)
Screenshot: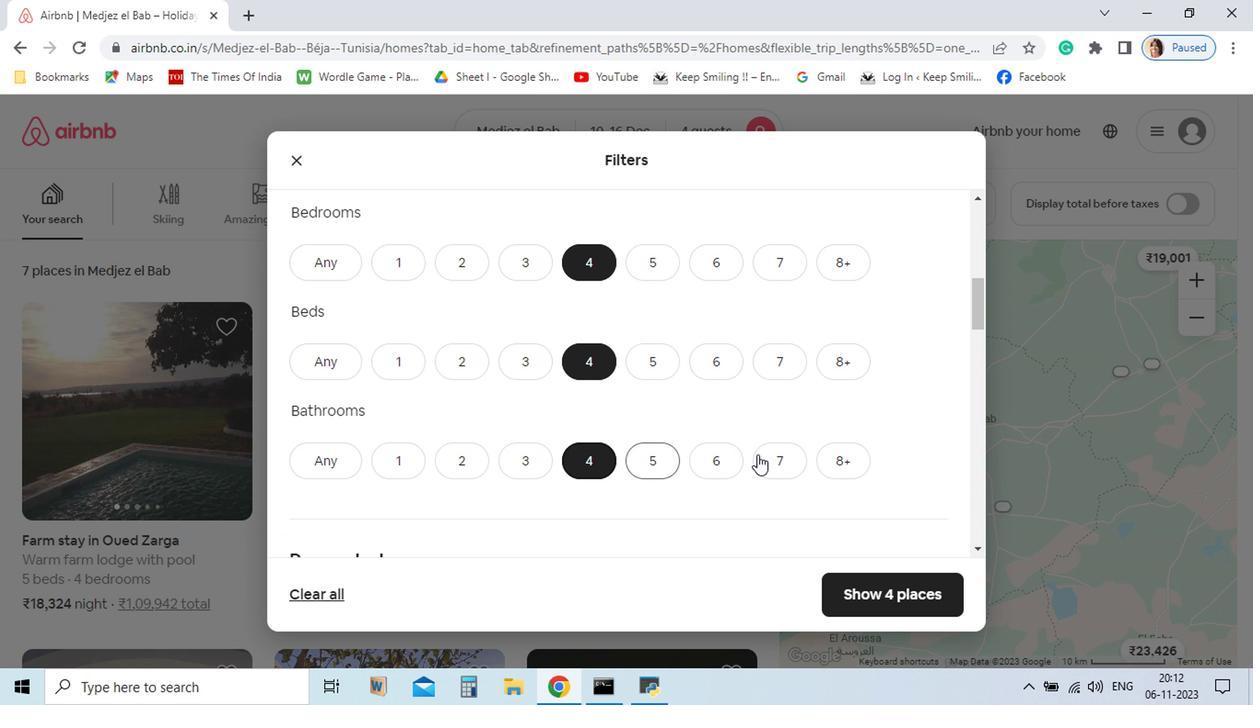 
Action: Mouse moved to (934, 338)
Screenshot: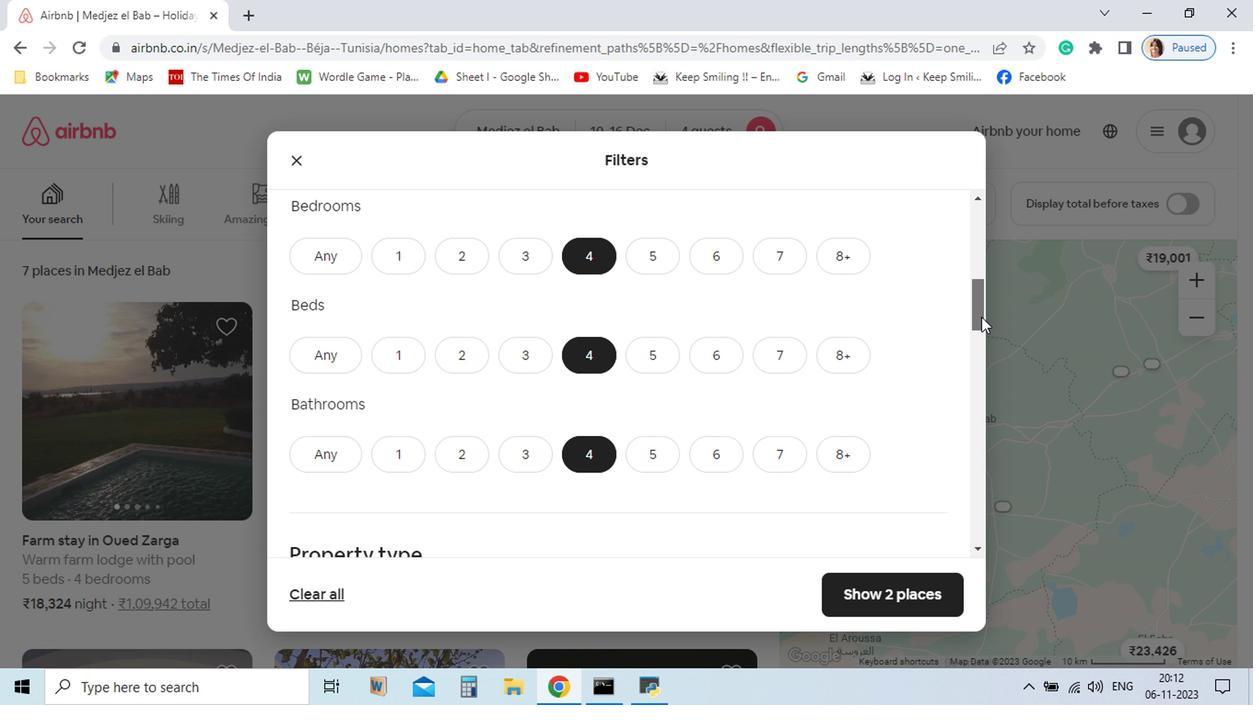 
Action: Mouse pressed left at (934, 338)
Screenshot: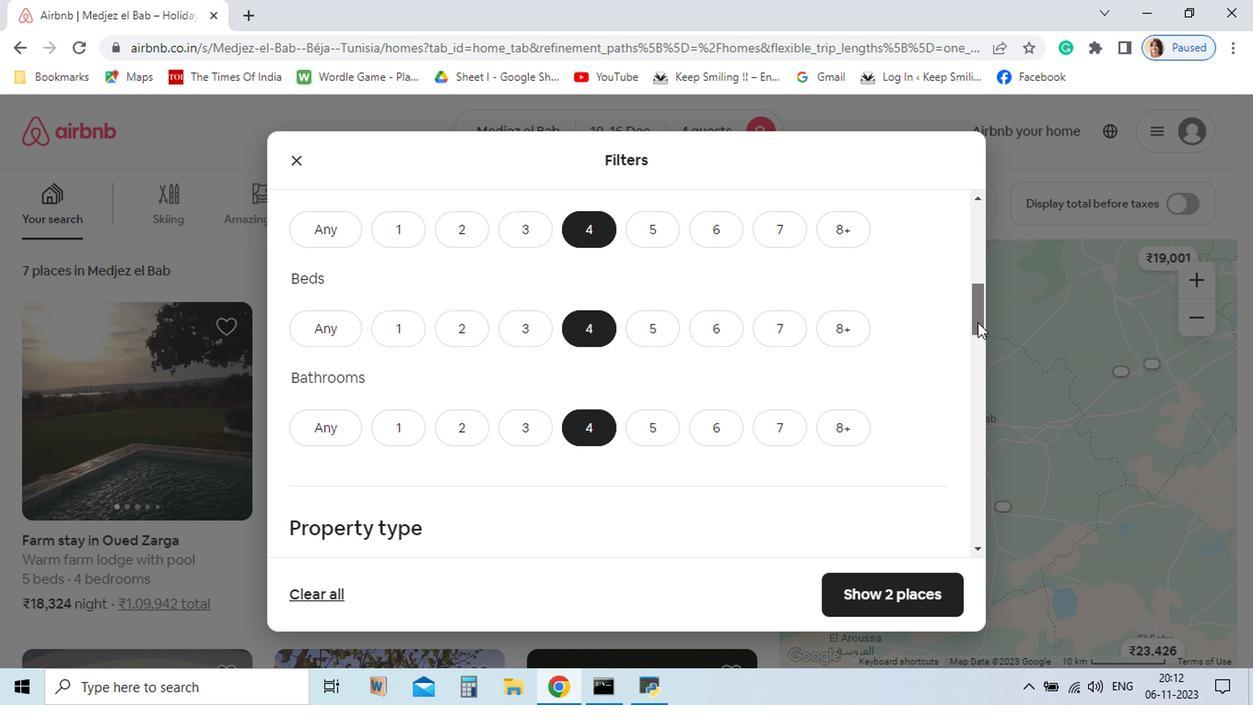 
Action: Mouse moved to (433, 285)
Screenshot: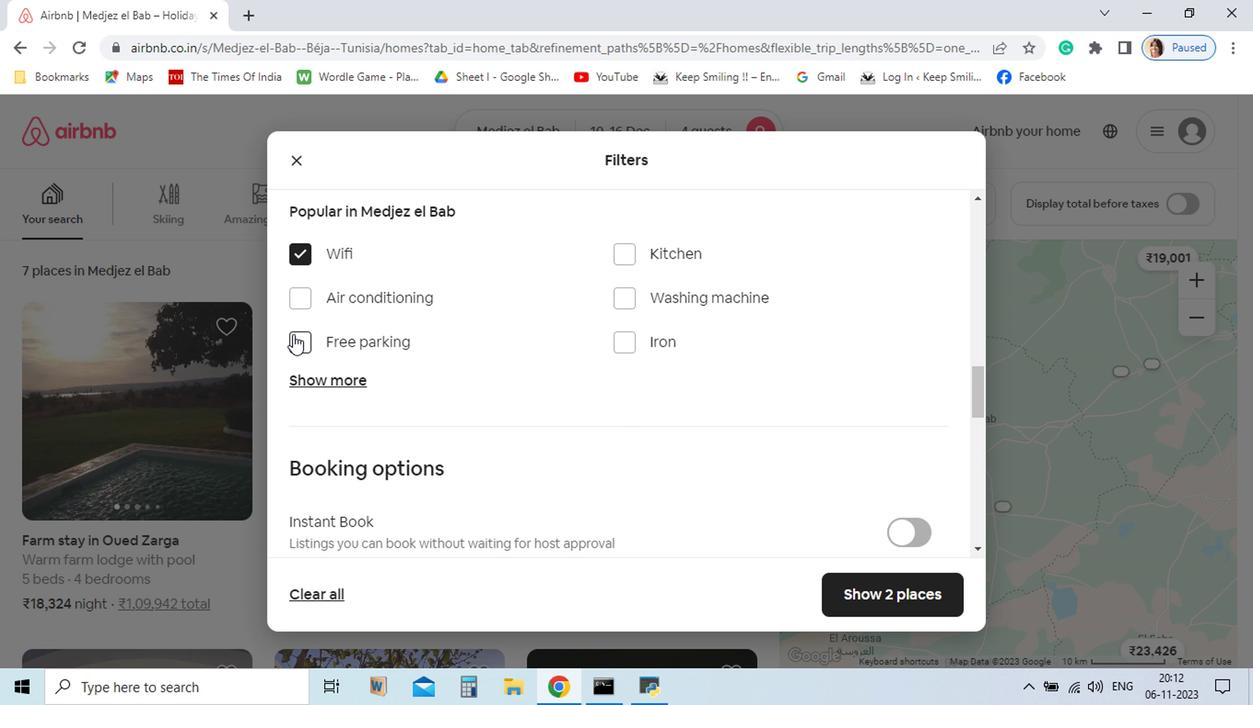 
Action: Mouse pressed left at (433, 285)
Screenshot: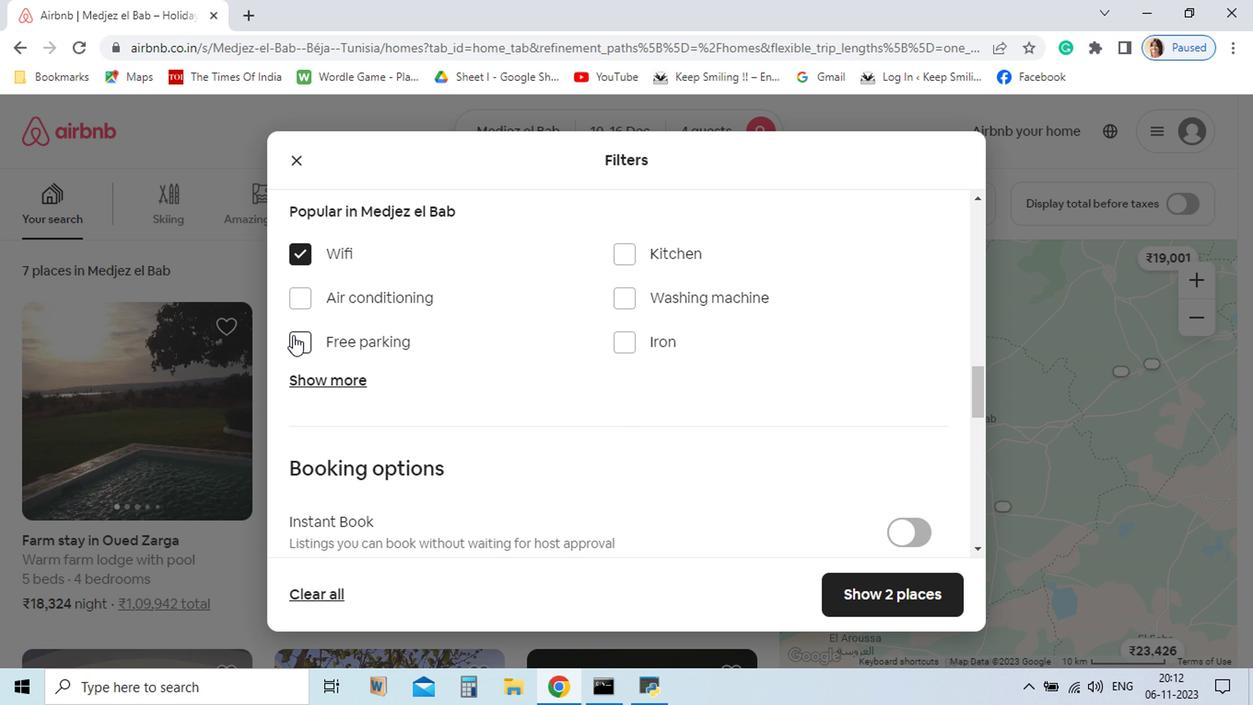 
Action: Mouse moved to (427, 359)
Screenshot: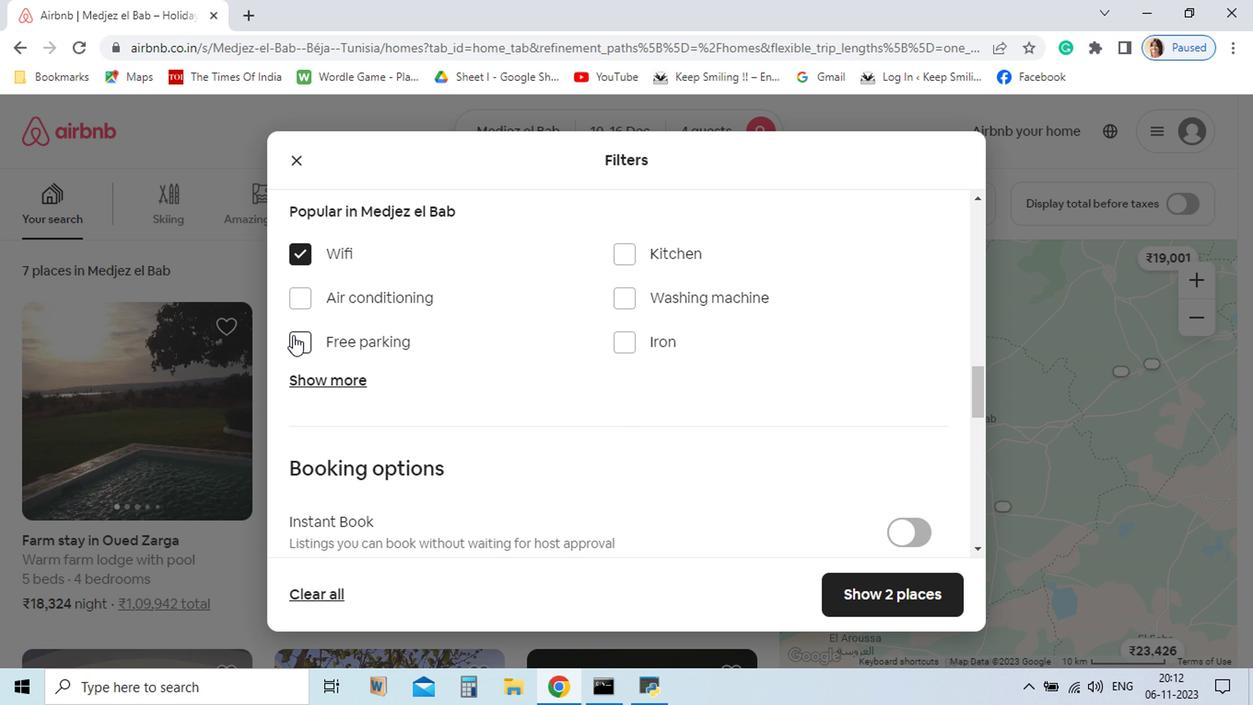 
Action: Mouse pressed left at (427, 359)
Screenshot: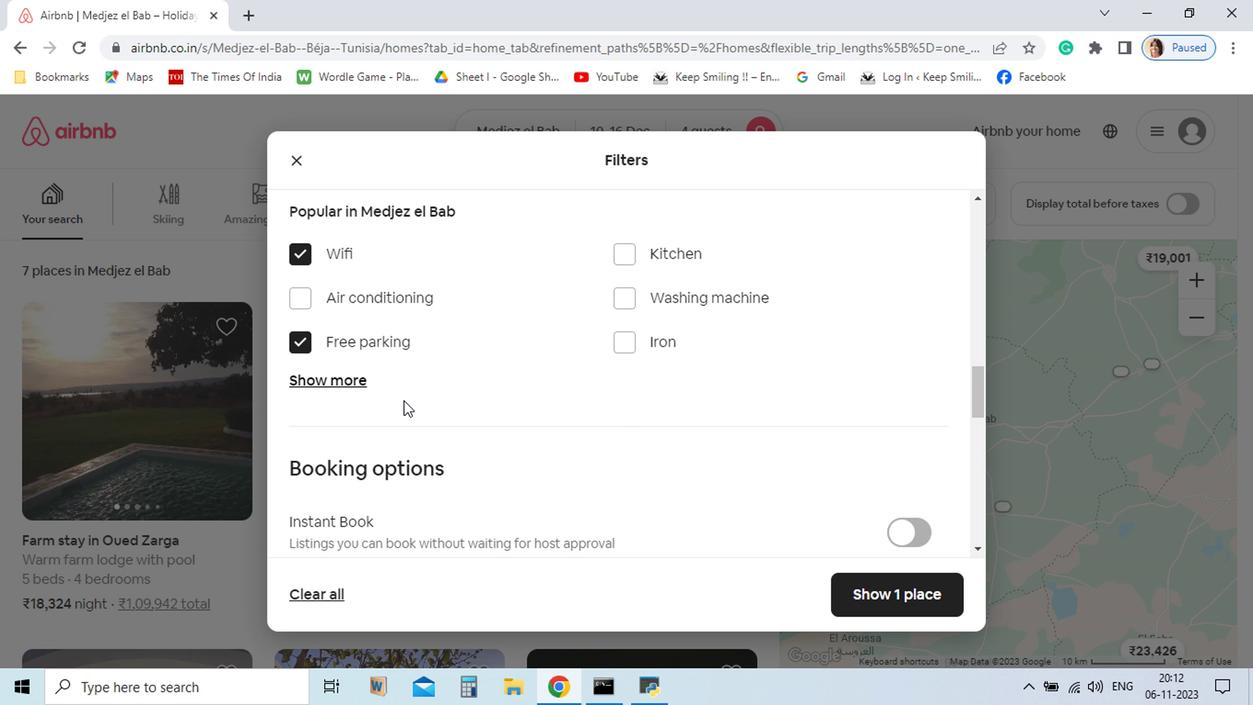 
Action: Mouse moved to (939, 429)
Screenshot: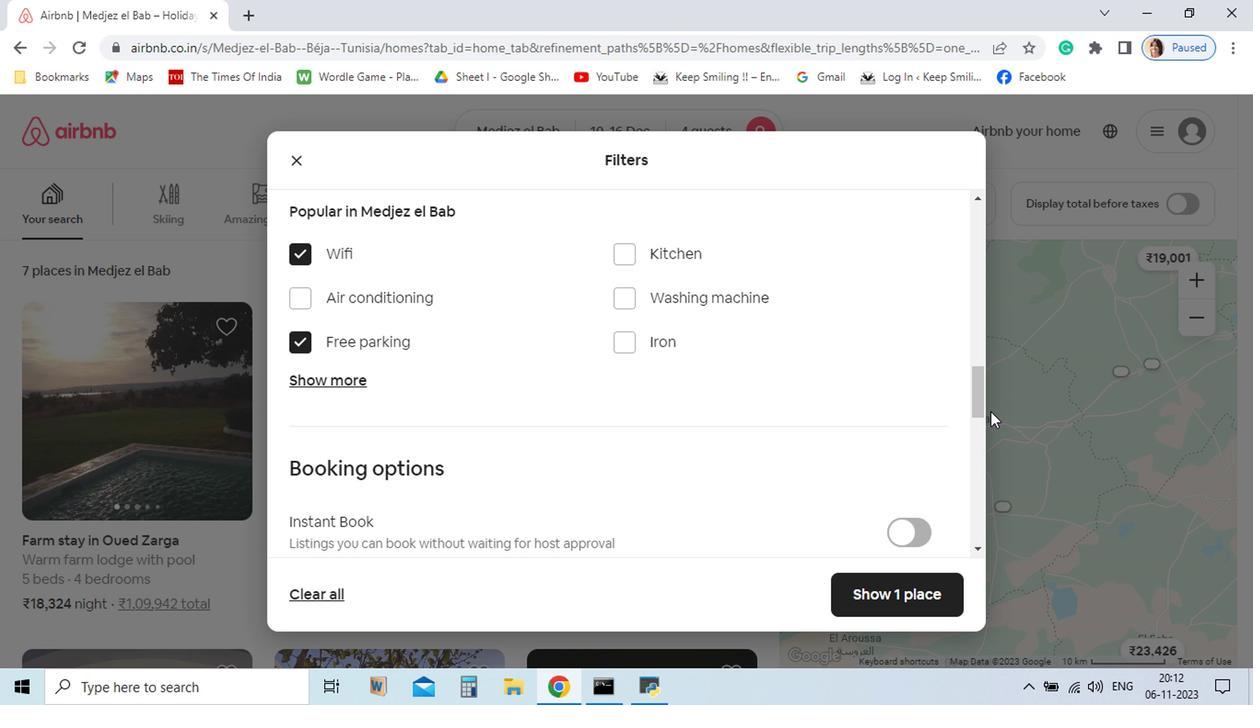 
Action: Mouse pressed left at (939, 429)
Screenshot: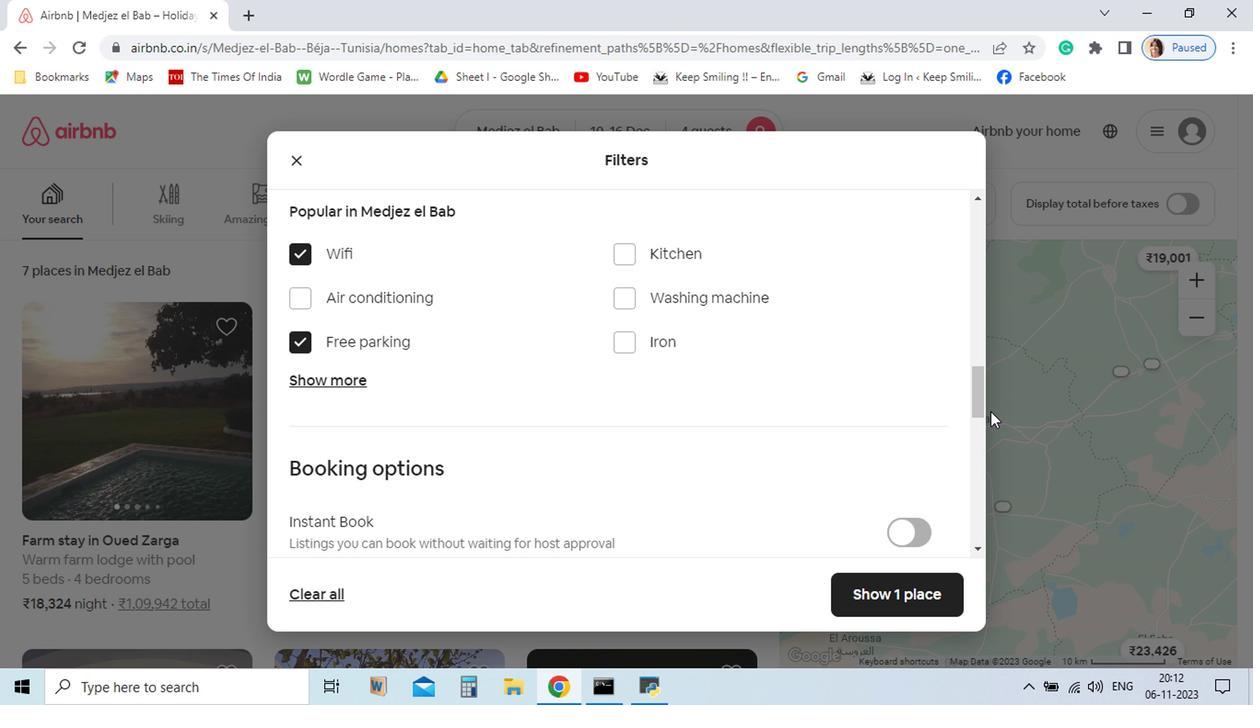 
Action: Mouse moved to (922, 240)
Screenshot: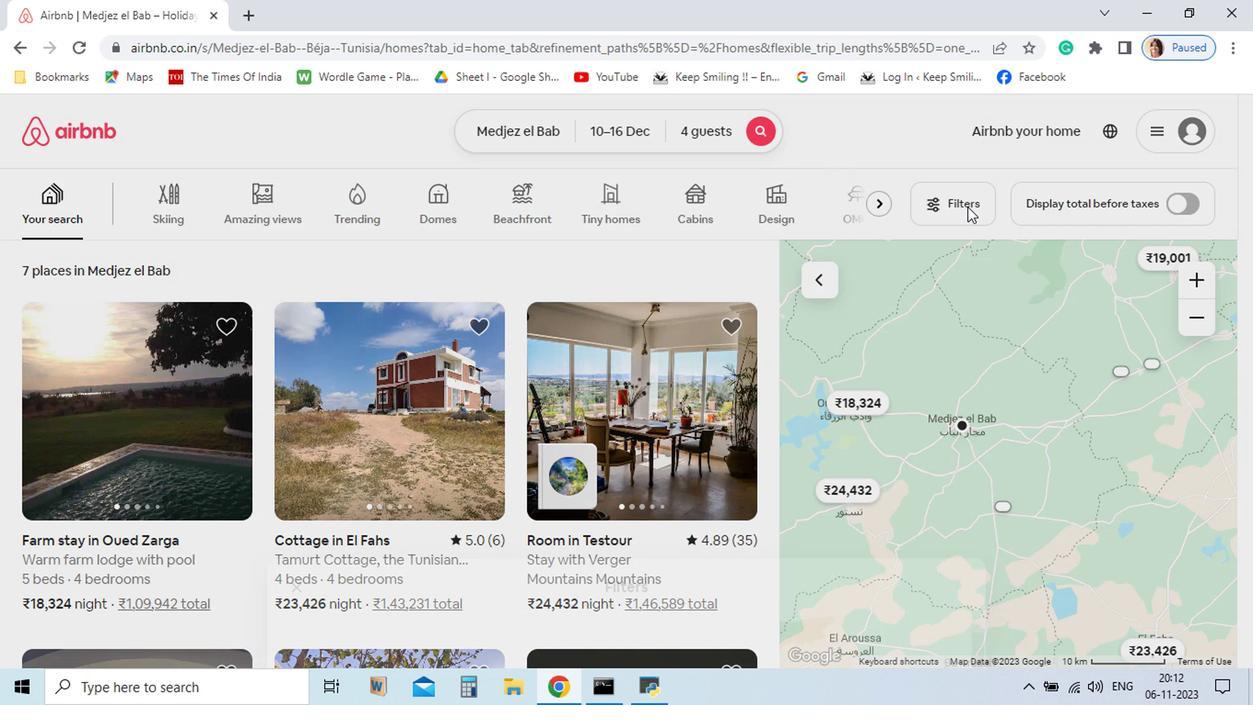 
Action: Mouse pressed left at (922, 240)
Screenshot: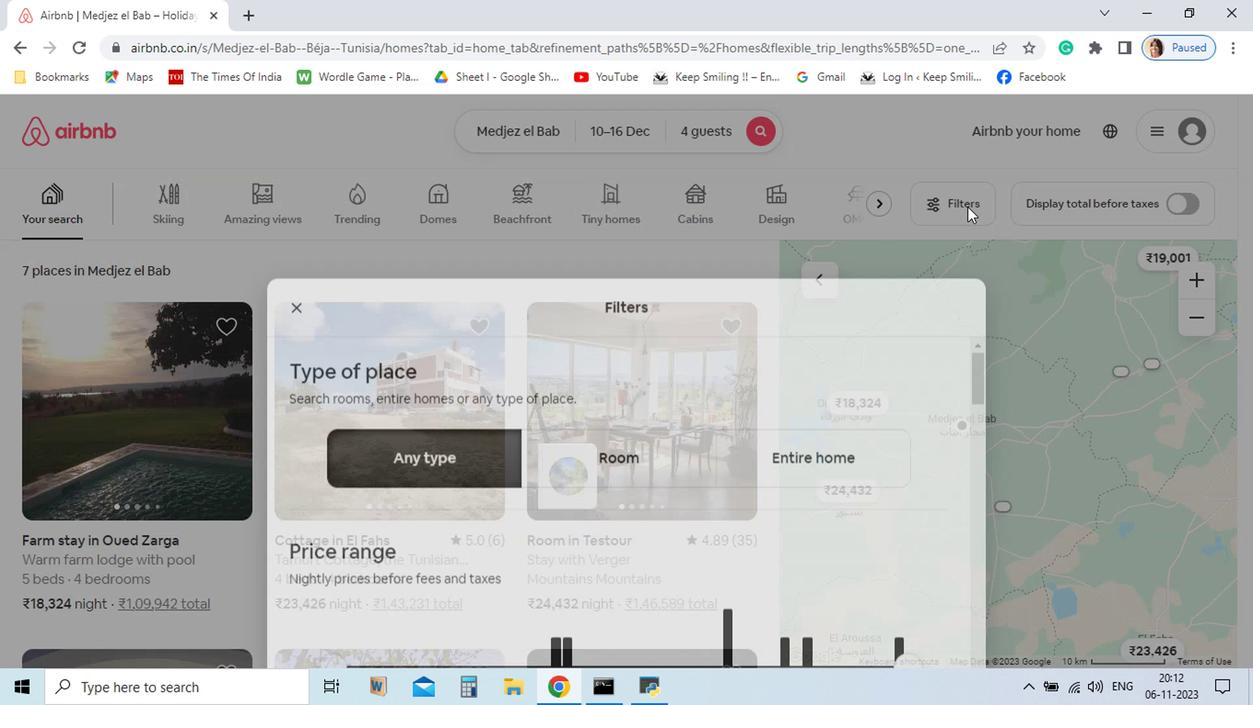 
Action: Mouse moved to (937, 267)
Screenshot: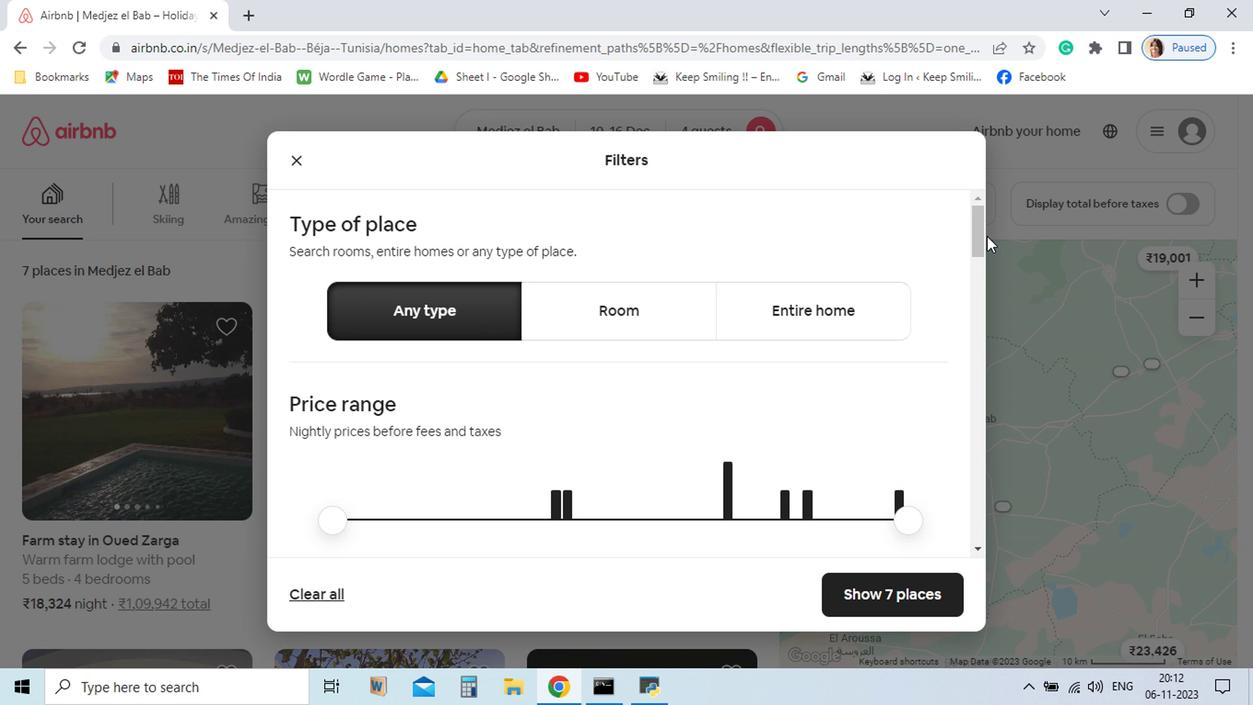 
Action: Mouse pressed left at (937, 267)
Screenshot: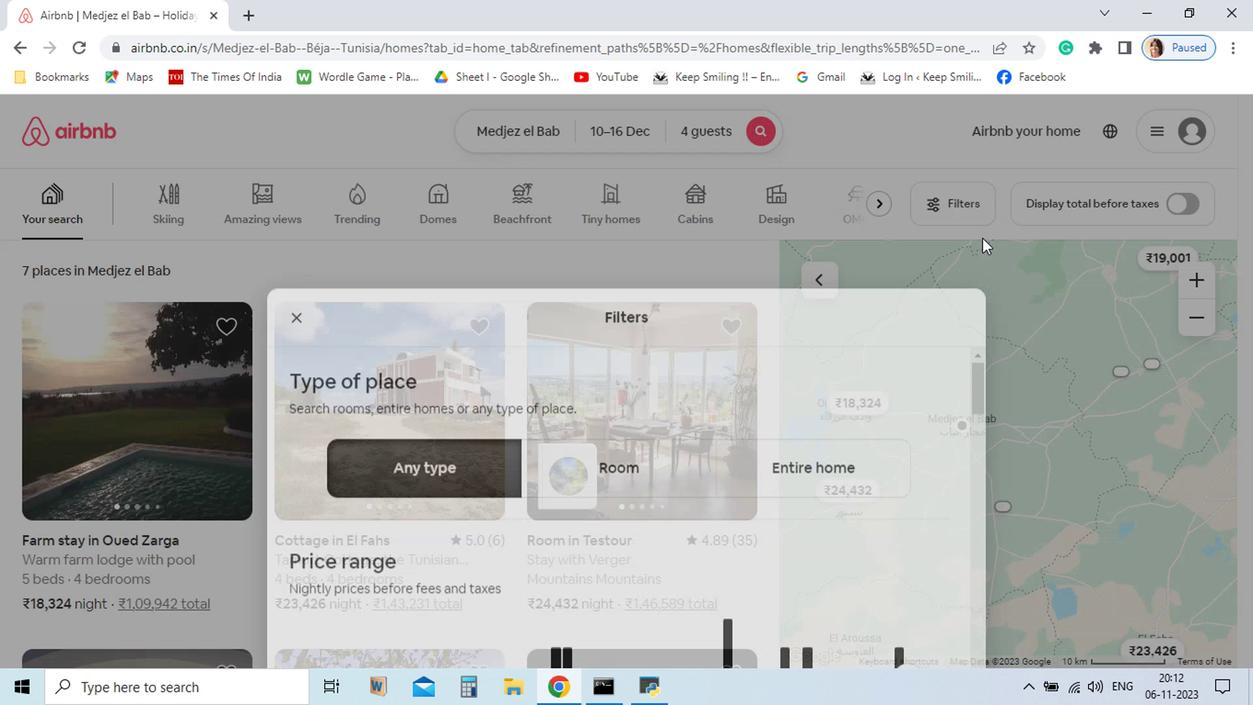 
Action: Mouse moved to (925, 239)
Screenshot: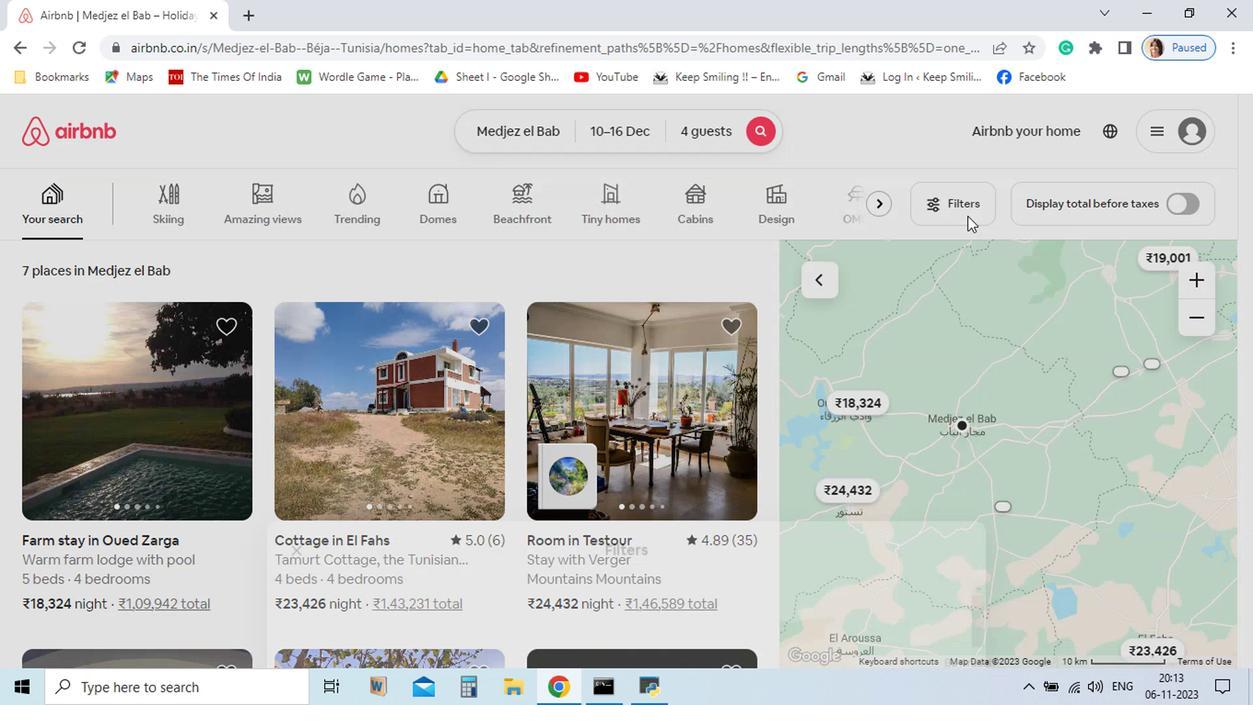 
Action: Mouse pressed left at (925, 239)
Screenshot: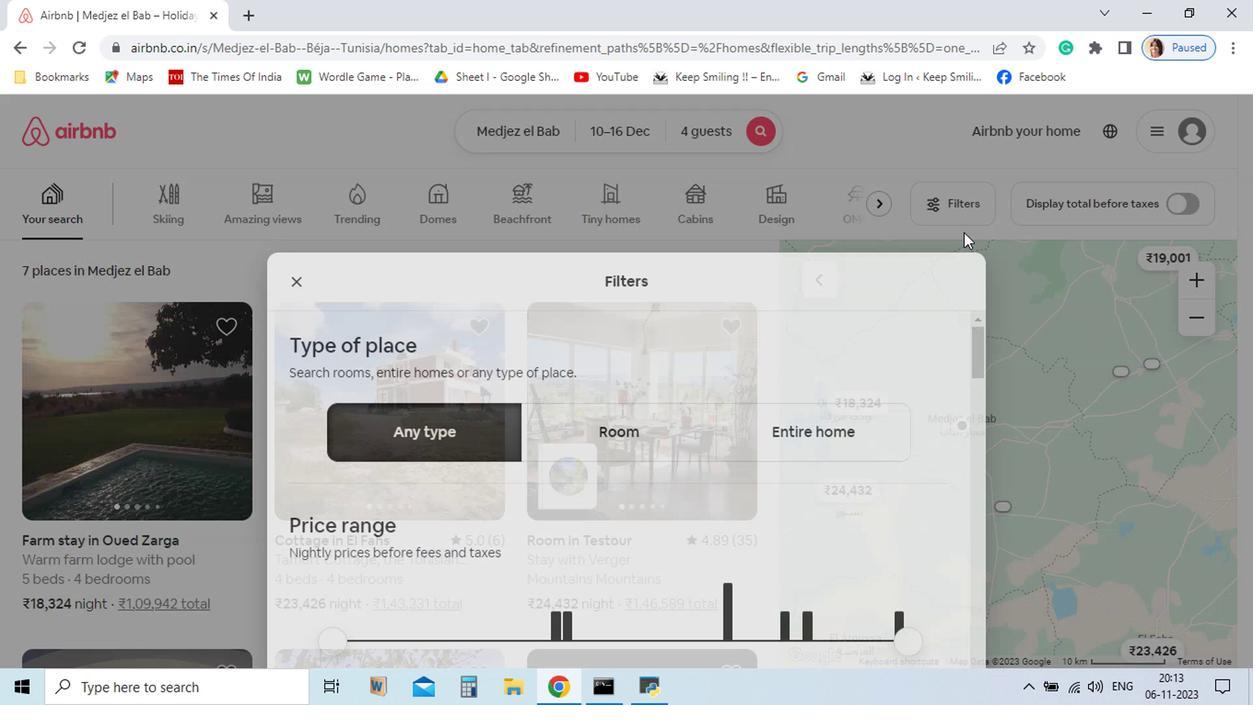 
Action: Mouse moved to (927, 280)
Screenshot: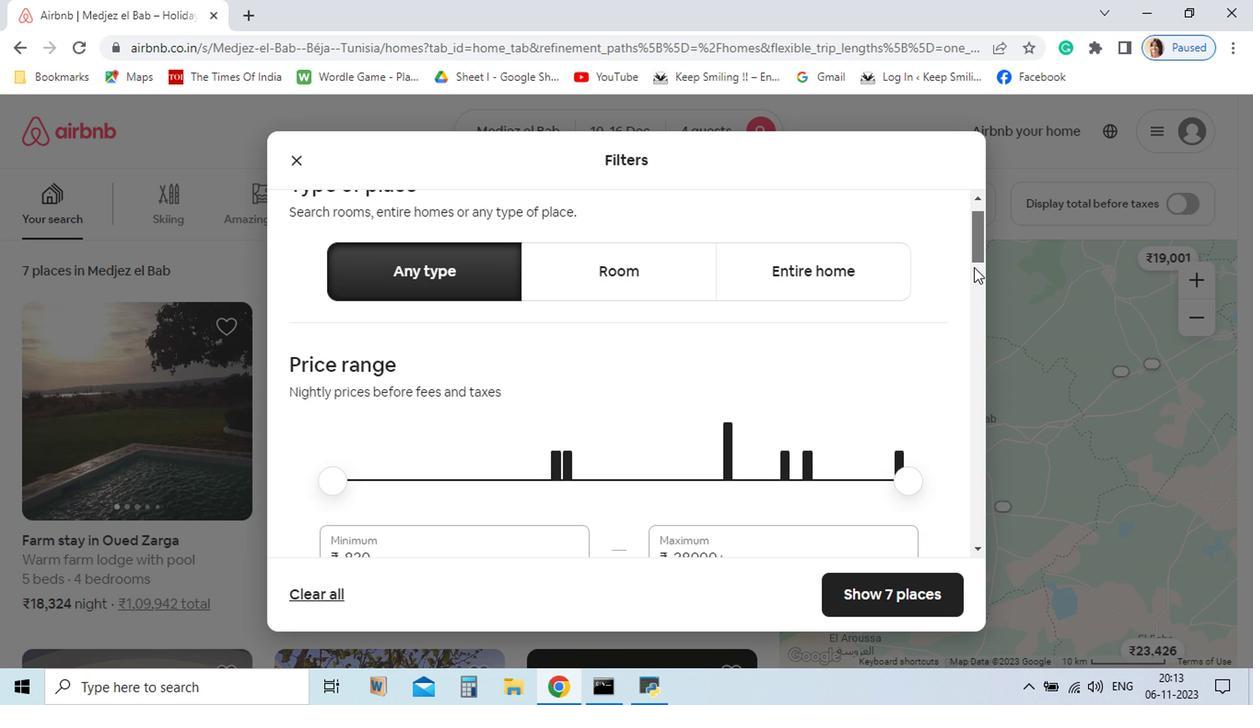 
Action: Mouse pressed left at (927, 280)
Screenshot: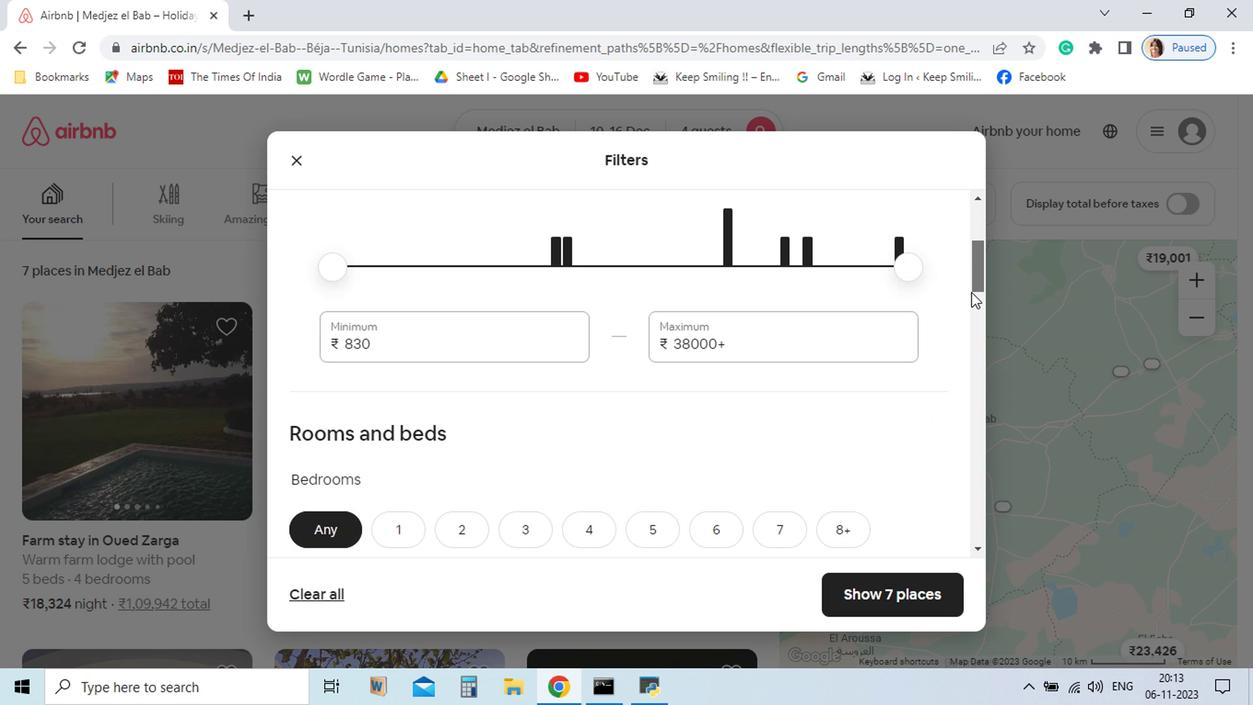 
Action: Mouse moved to (434, 311)
Screenshot: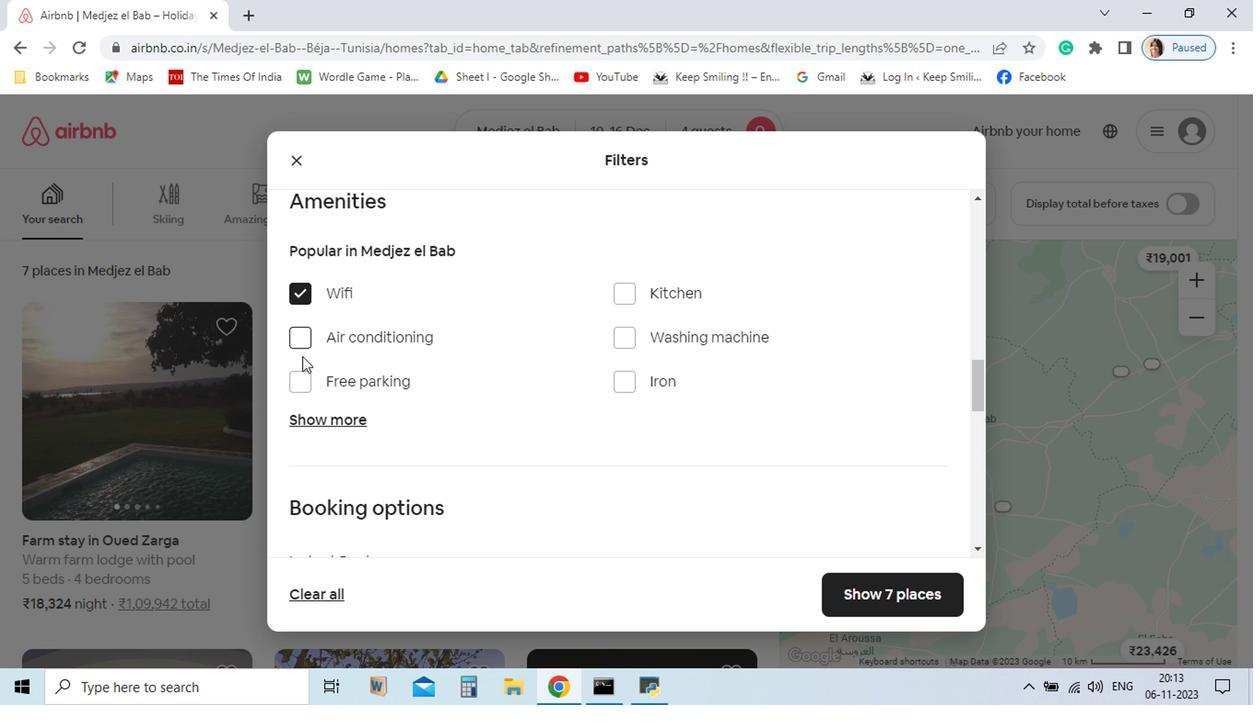 
Action: Mouse pressed left at (434, 311)
Screenshot: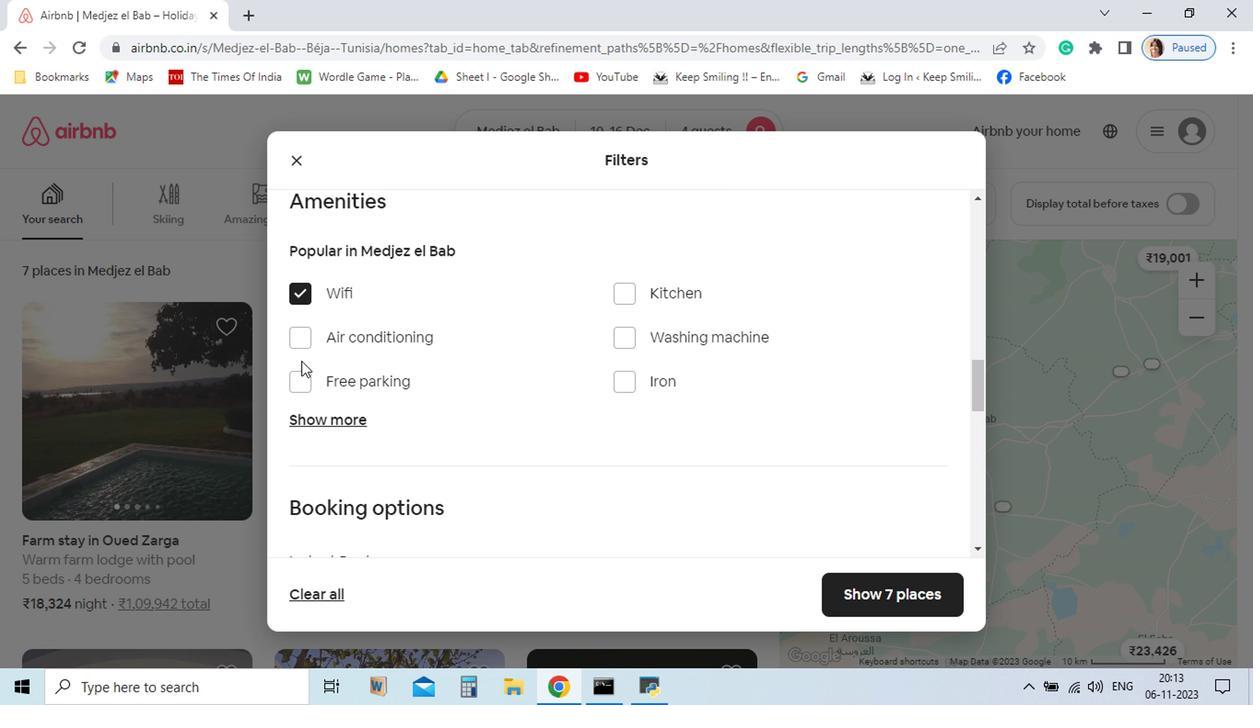 
Action: Mouse moved to (427, 401)
Screenshot: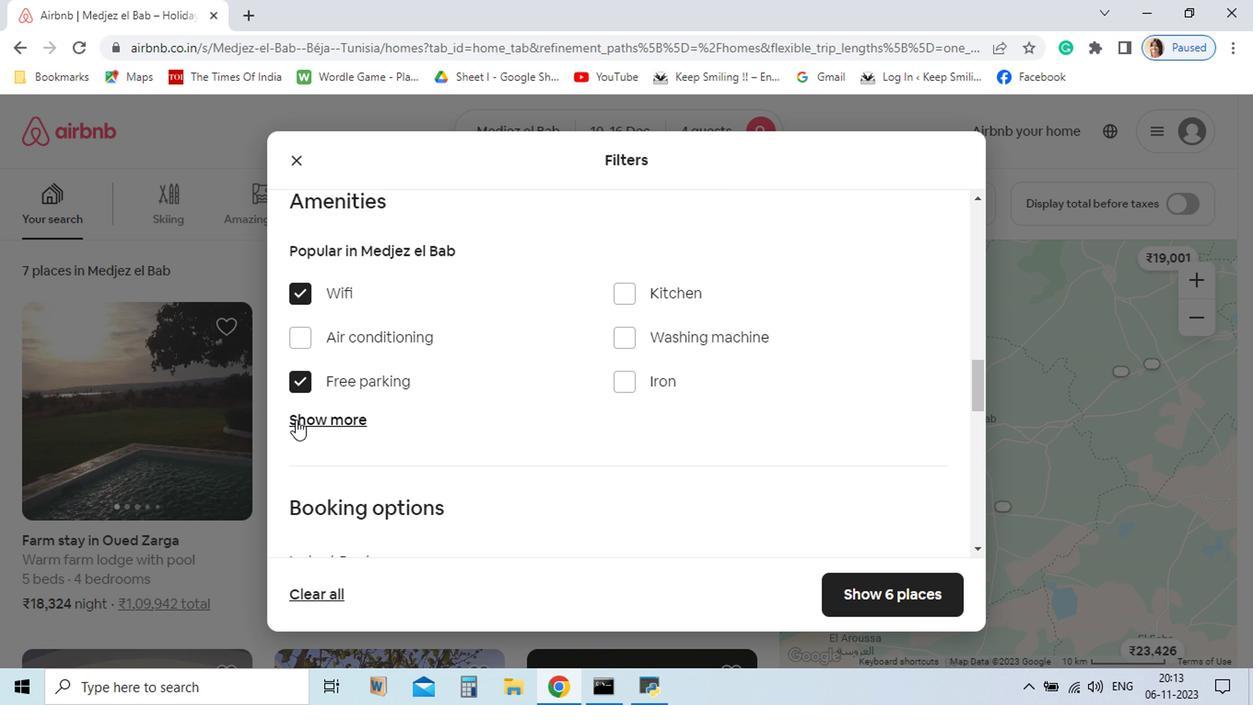 
Action: Mouse pressed left at (427, 401)
Screenshot: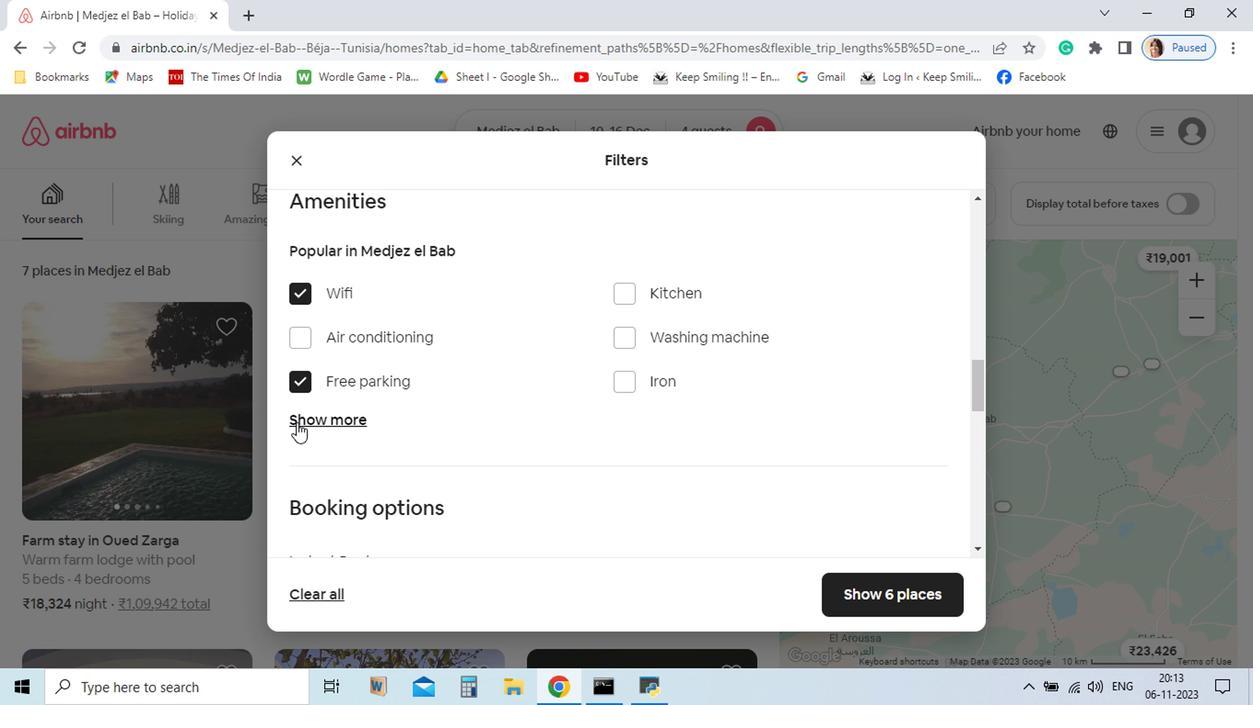 
Action: Mouse moved to (429, 439)
Screenshot: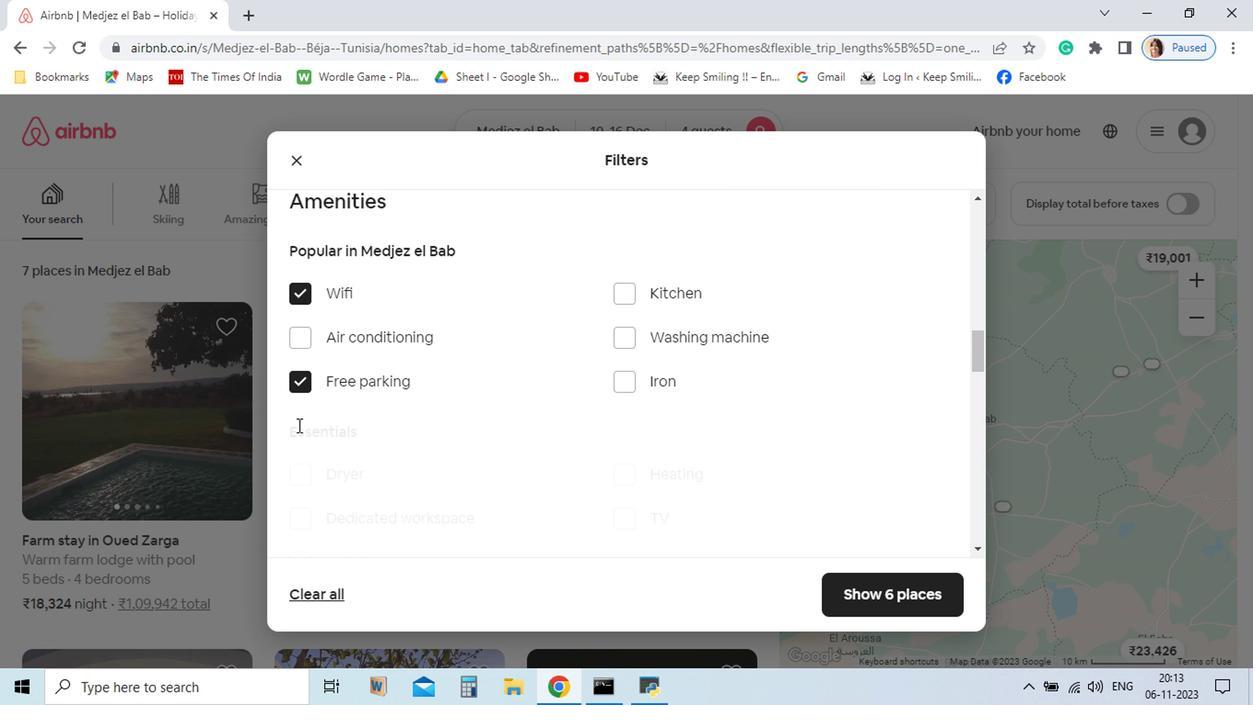 
Action: Mouse pressed left at (429, 439)
Screenshot: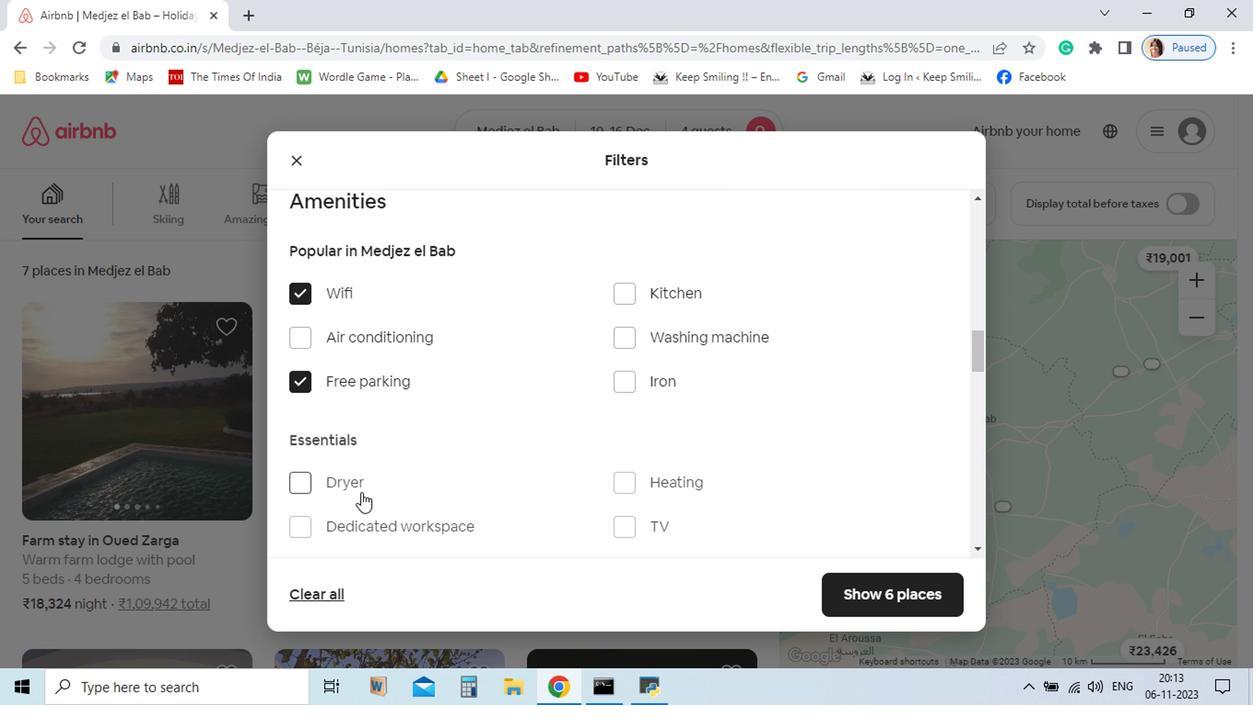 
Action: Mouse moved to (598, 542)
Screenshot: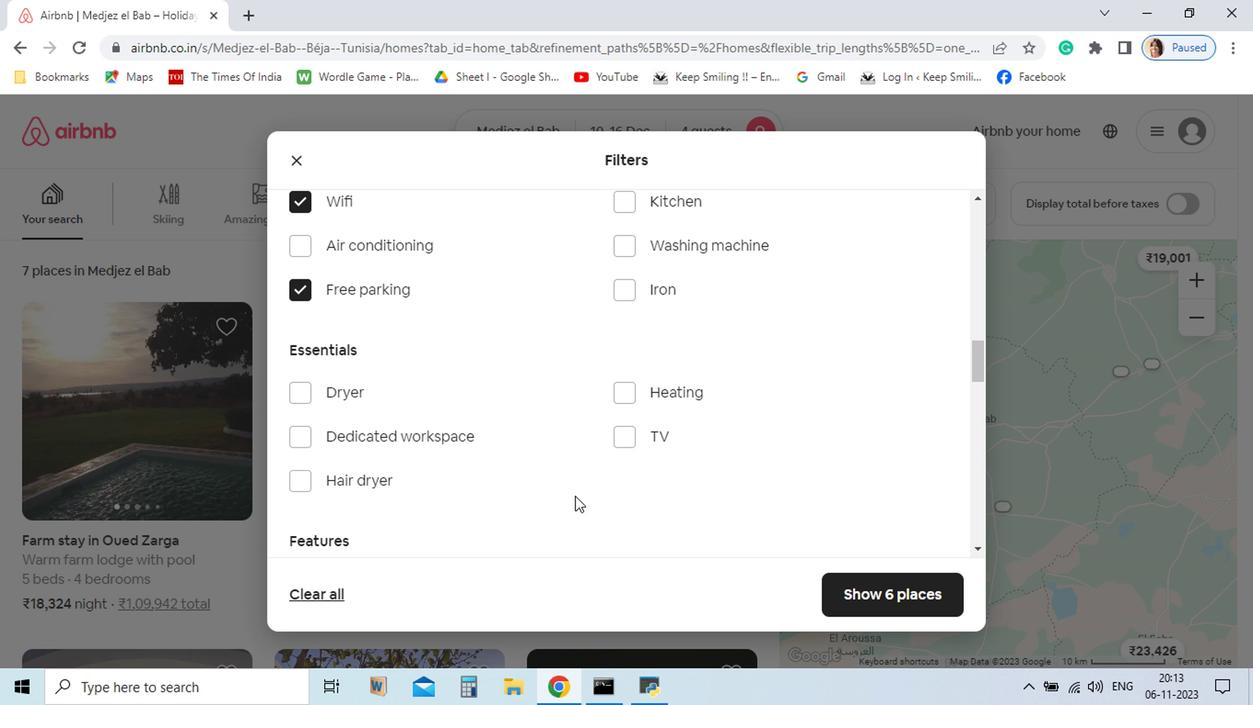 
Action: Mouse scrolled (598, 540) with delta (0, -1)
Screenshot: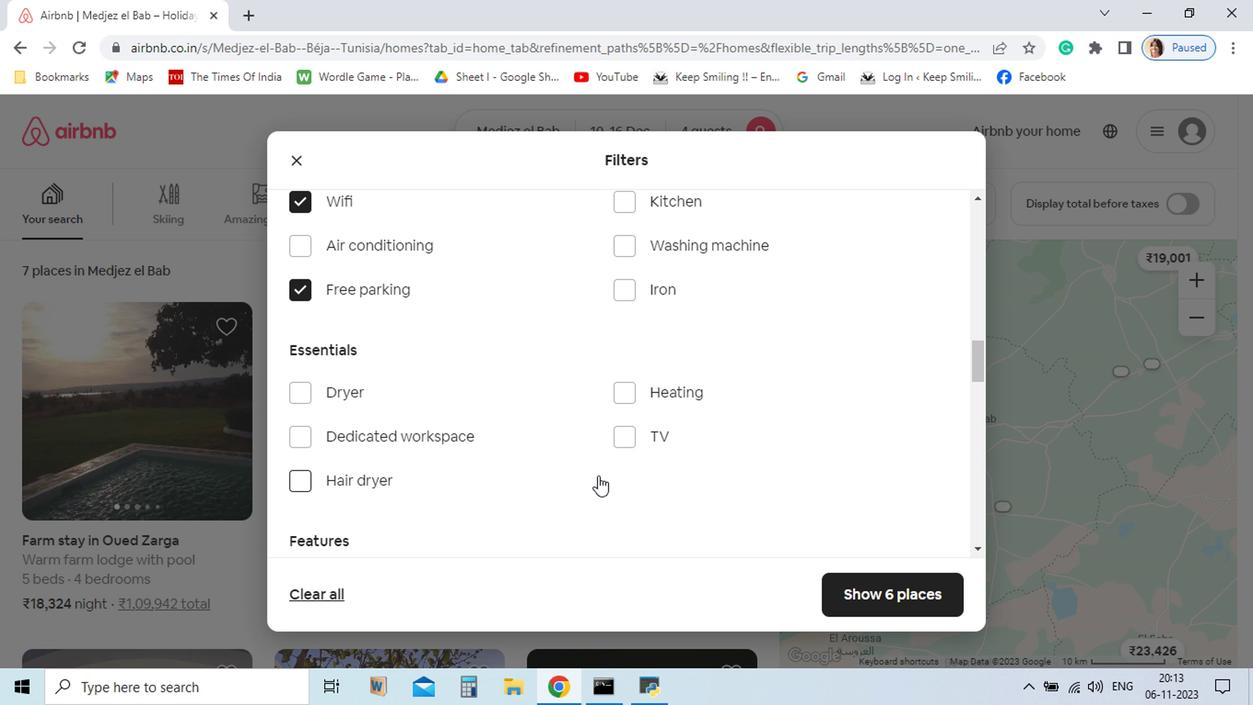 
Action: Mouse moved to (675, 445)
Screenshot: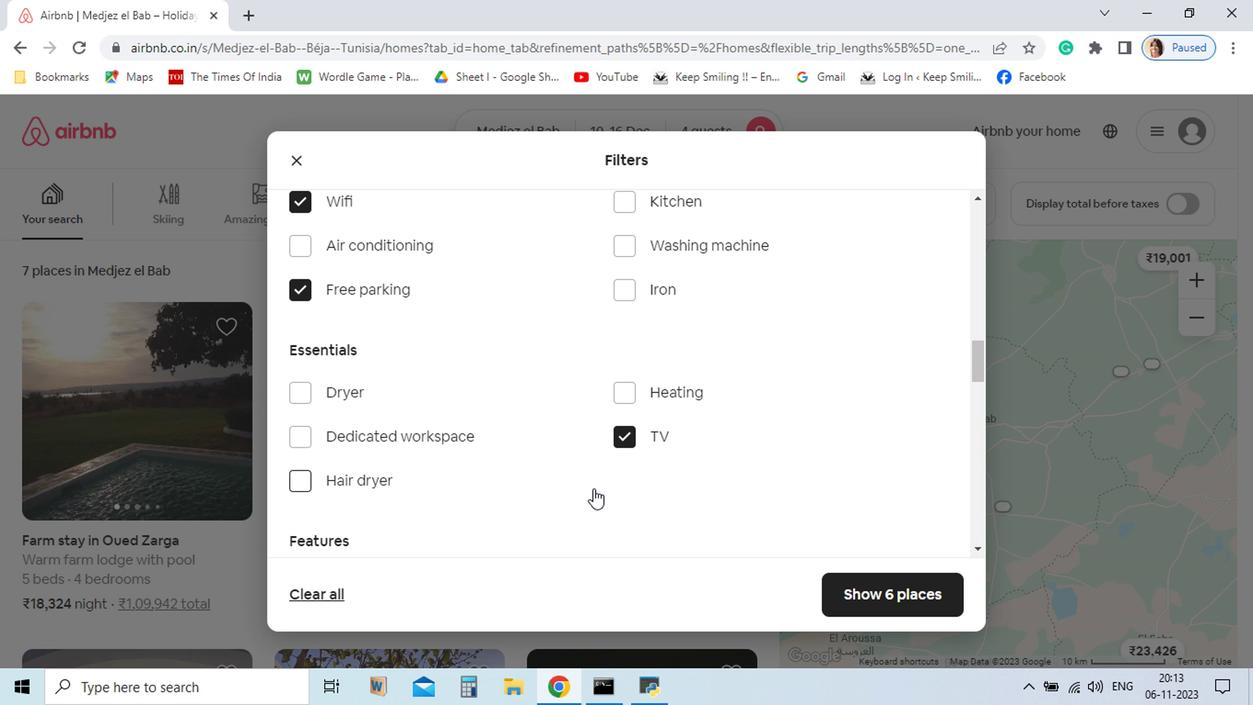 
Action: Mouse pressed left at (675, 445)
Screenshot: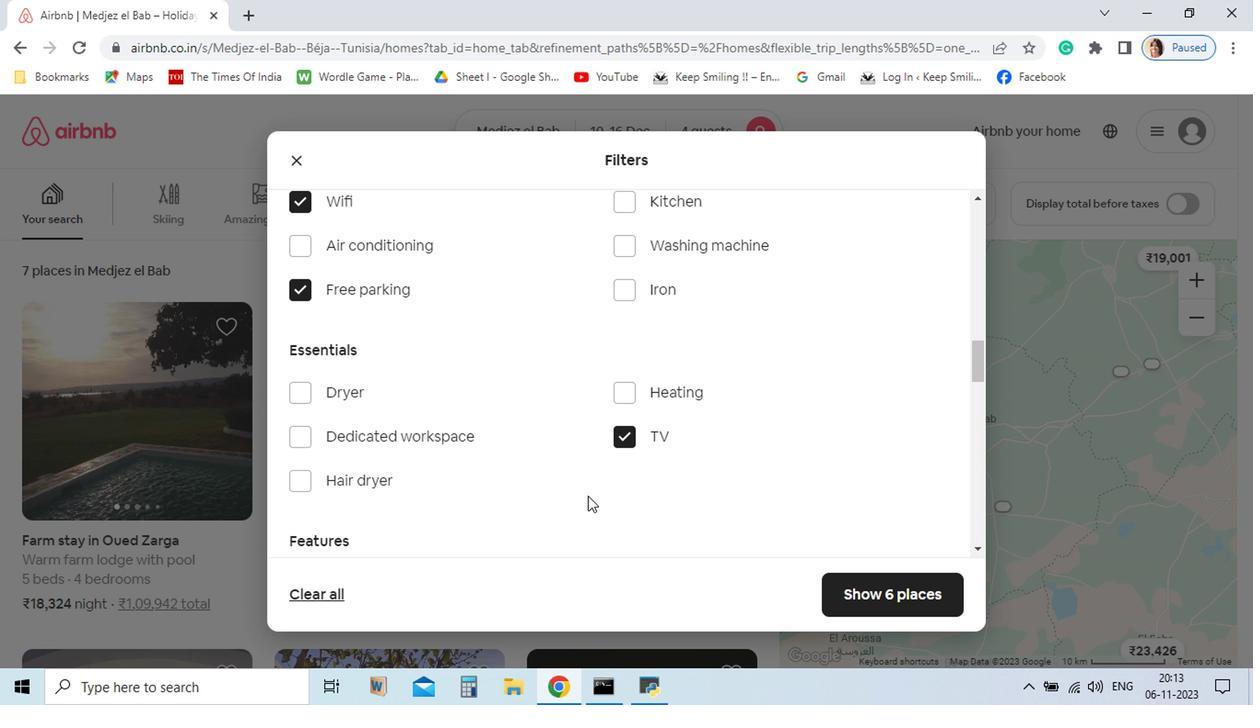 
Action: Mouse moved to (643, 507)
Screenshot: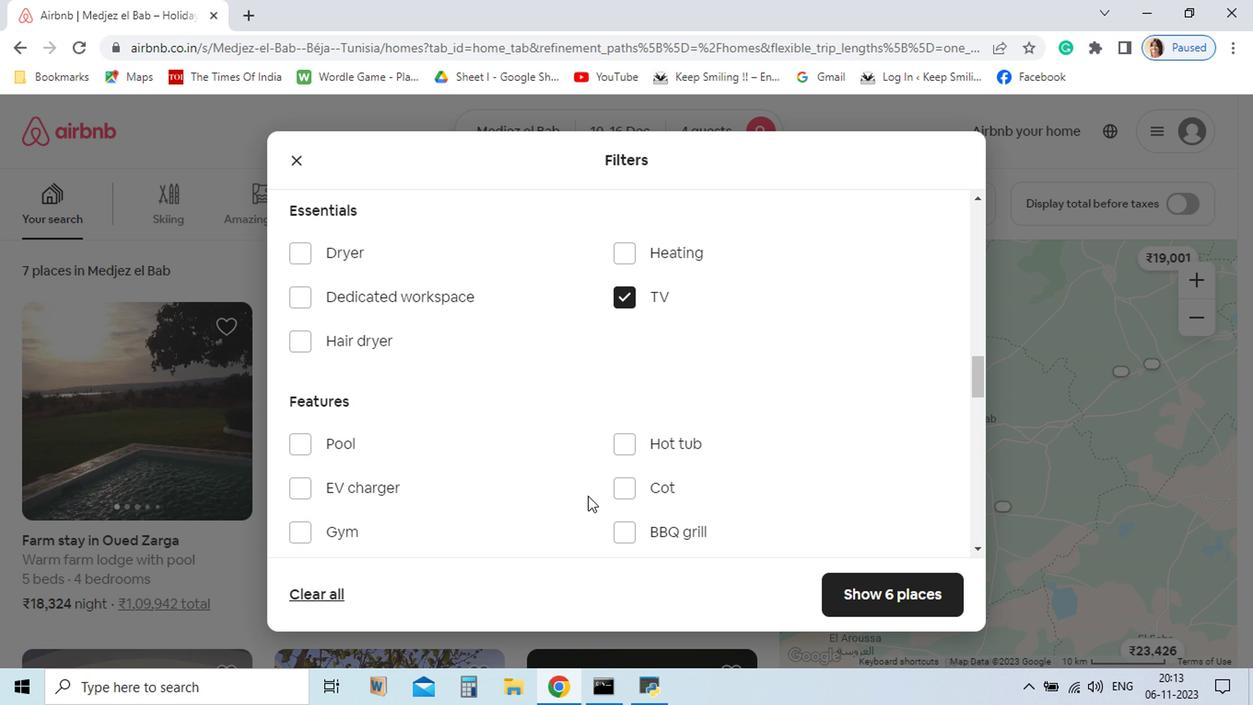 
Action: Mouse scrolled (643, 506) with delta (0, -1)
Screenshot: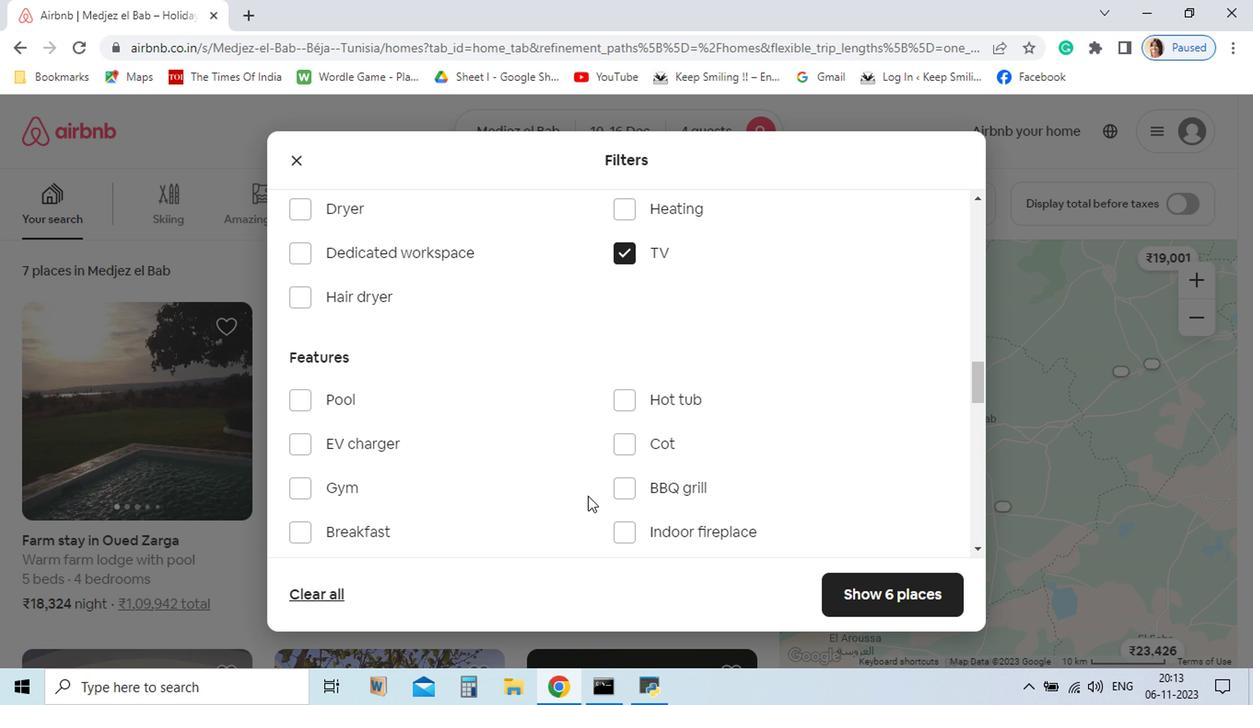 
Action: Mouse scrolled (643, 506) with delta (0, -1)
Screenshot: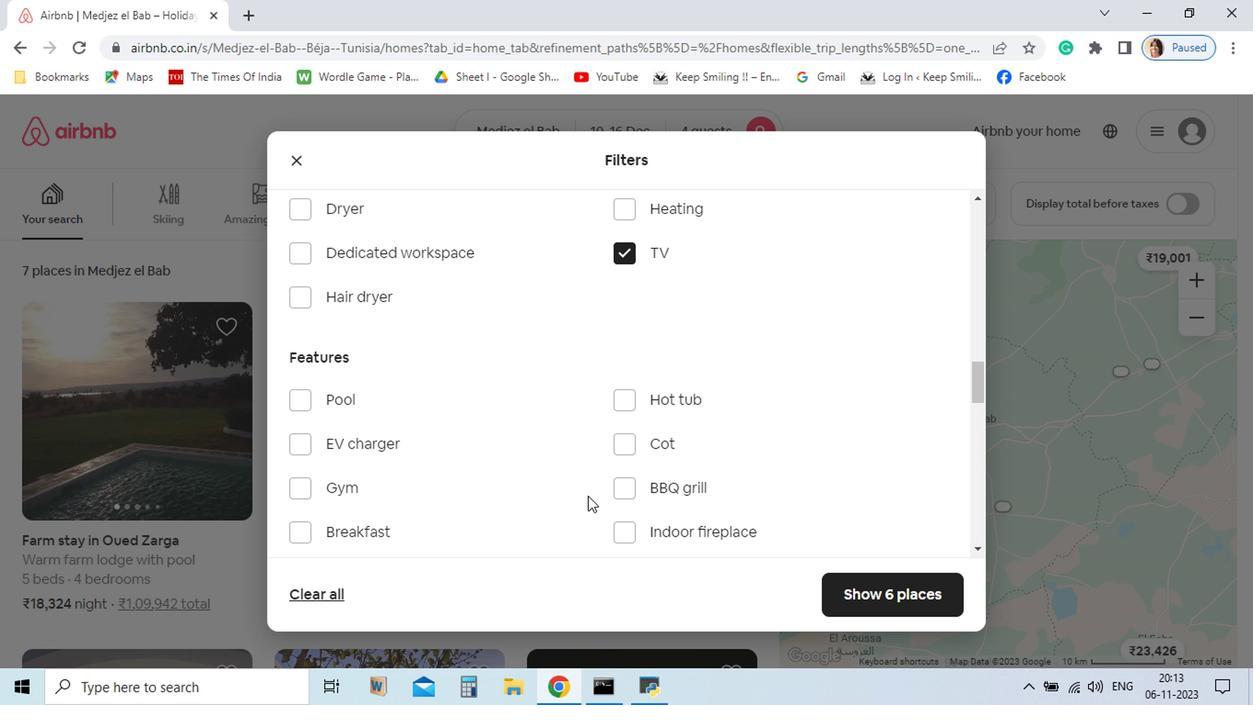 
Action: Mouse moved to (579, 523)
Screenshot: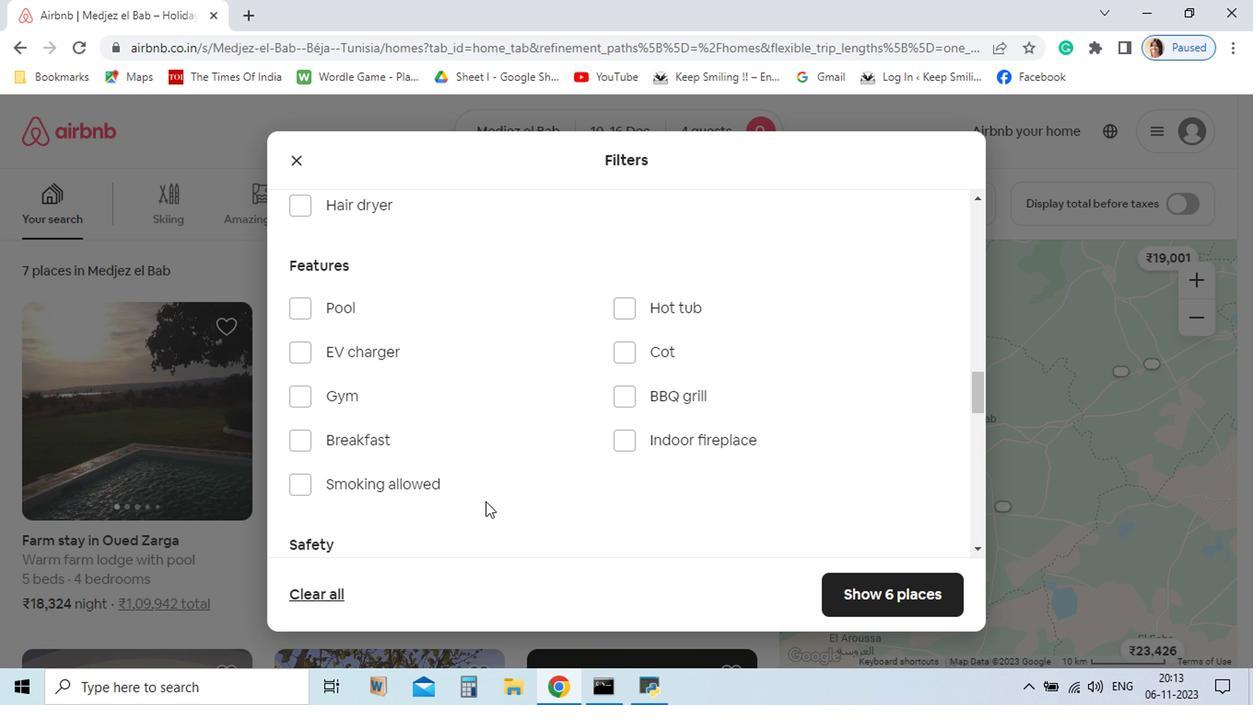 
Action: Mouse scrolled (579, 523) with delta (0, 0)
Screenshot: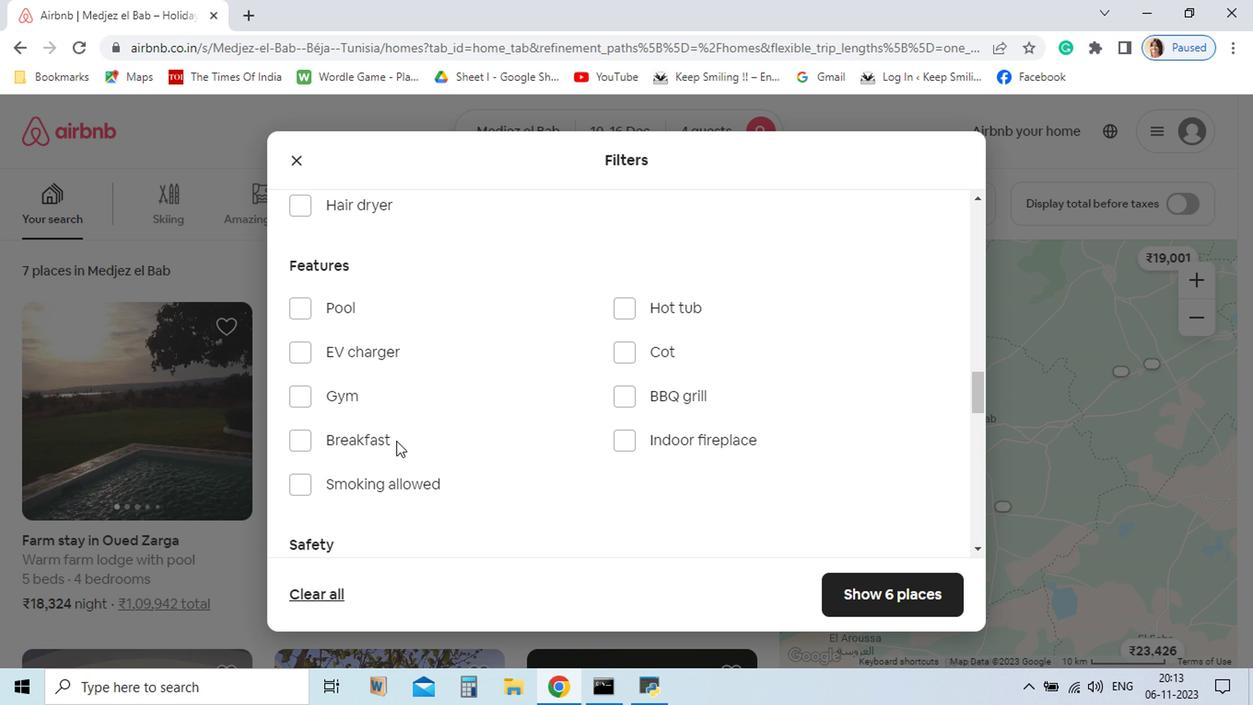 
Action: Mouse moved to (429, 414)
Screenshot: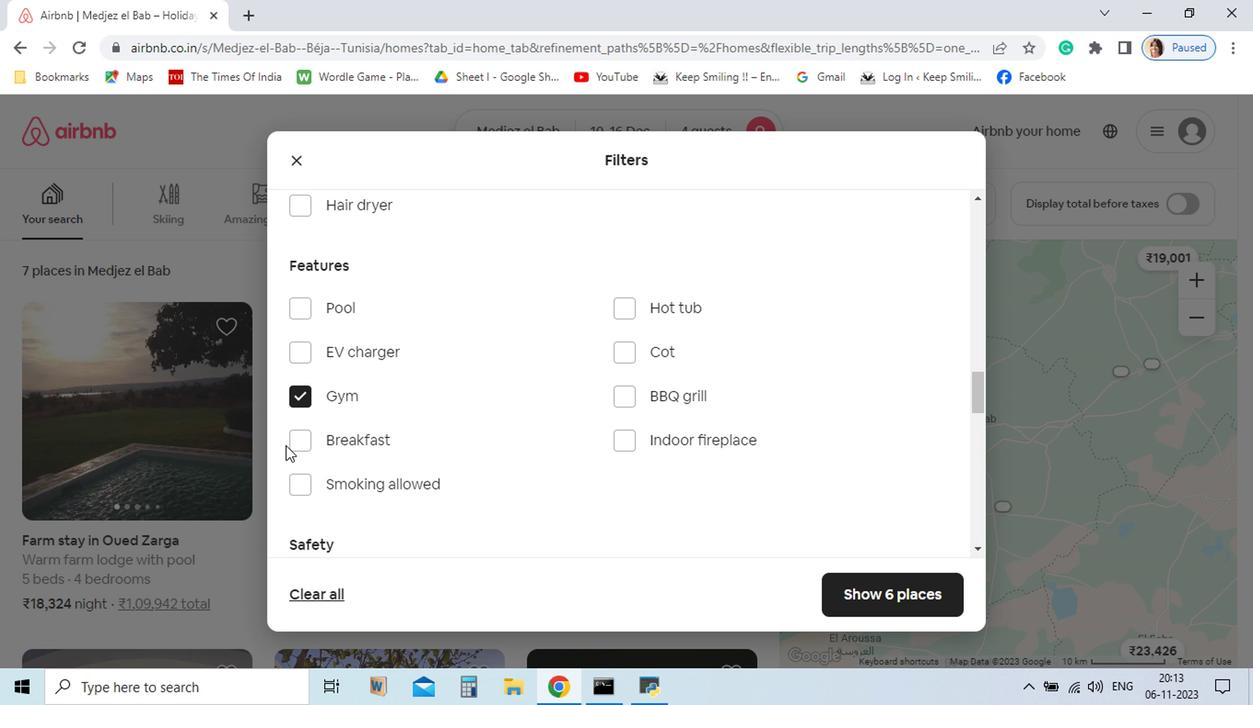 
Action: Mouse pressed left at (429, 414)
Screenshot: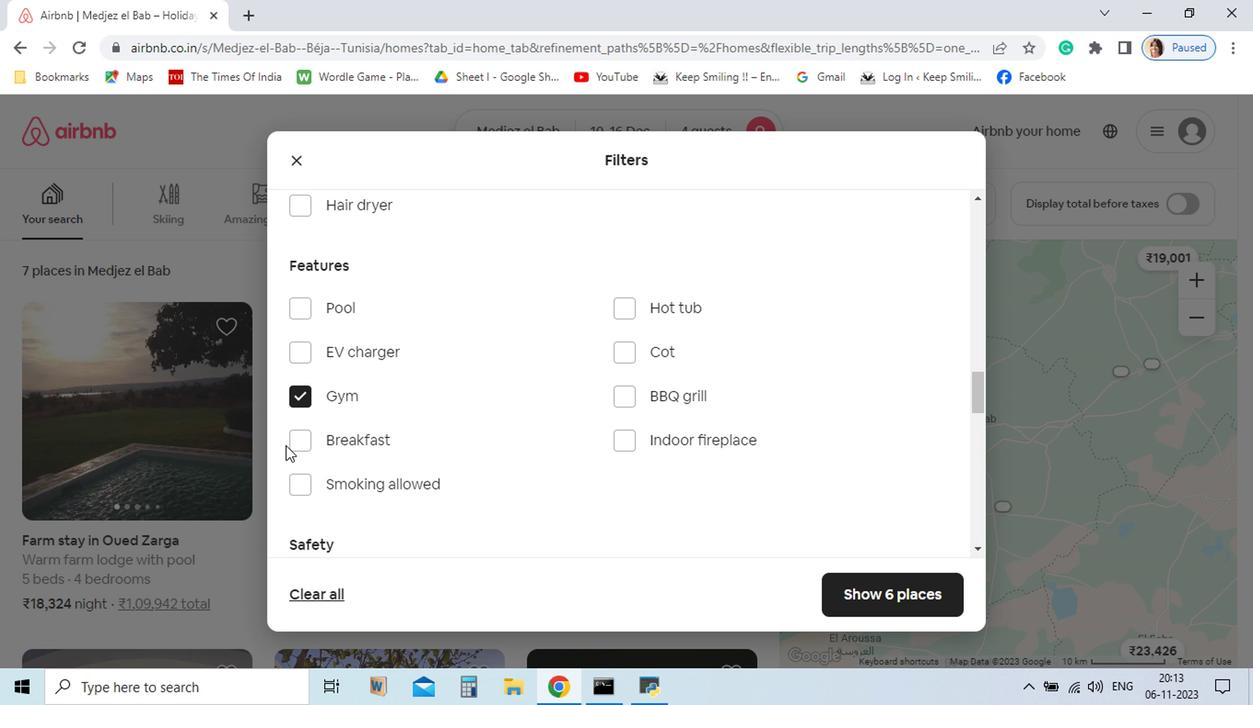 
Action: Mouse moved to (427, 460)
Screenshot: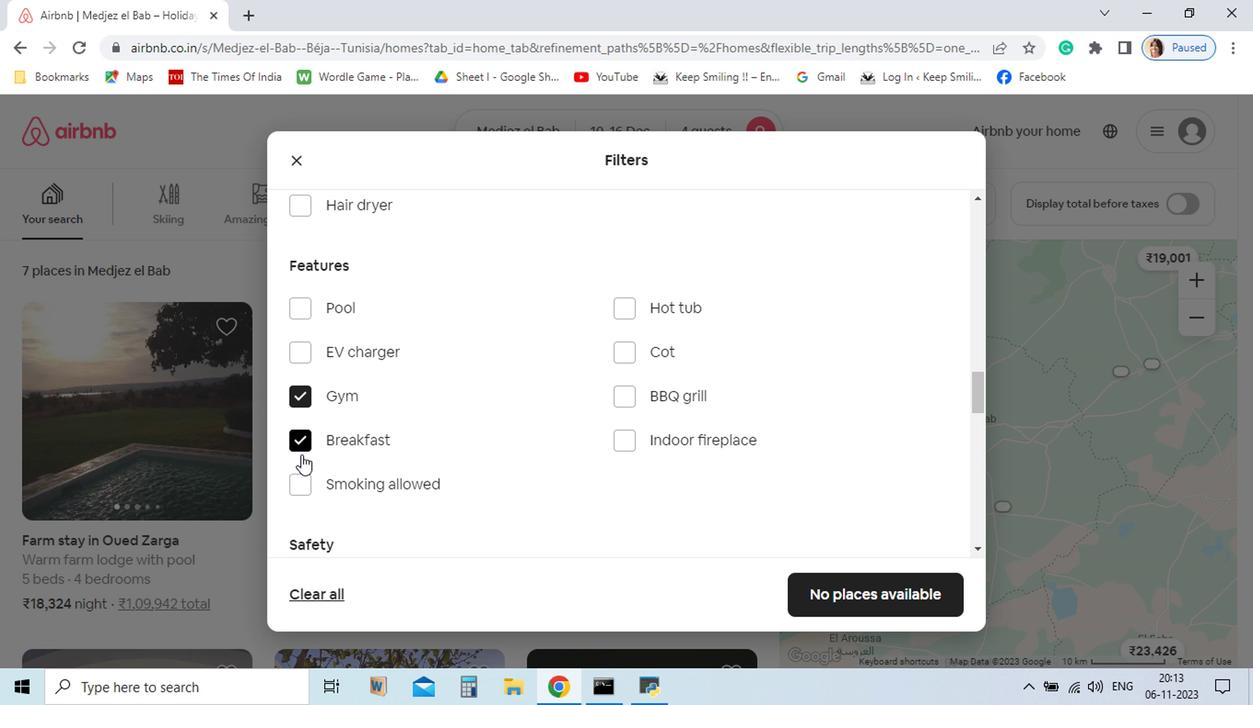 
Action: Mouse pressed left at (427, 460)
Screenshot: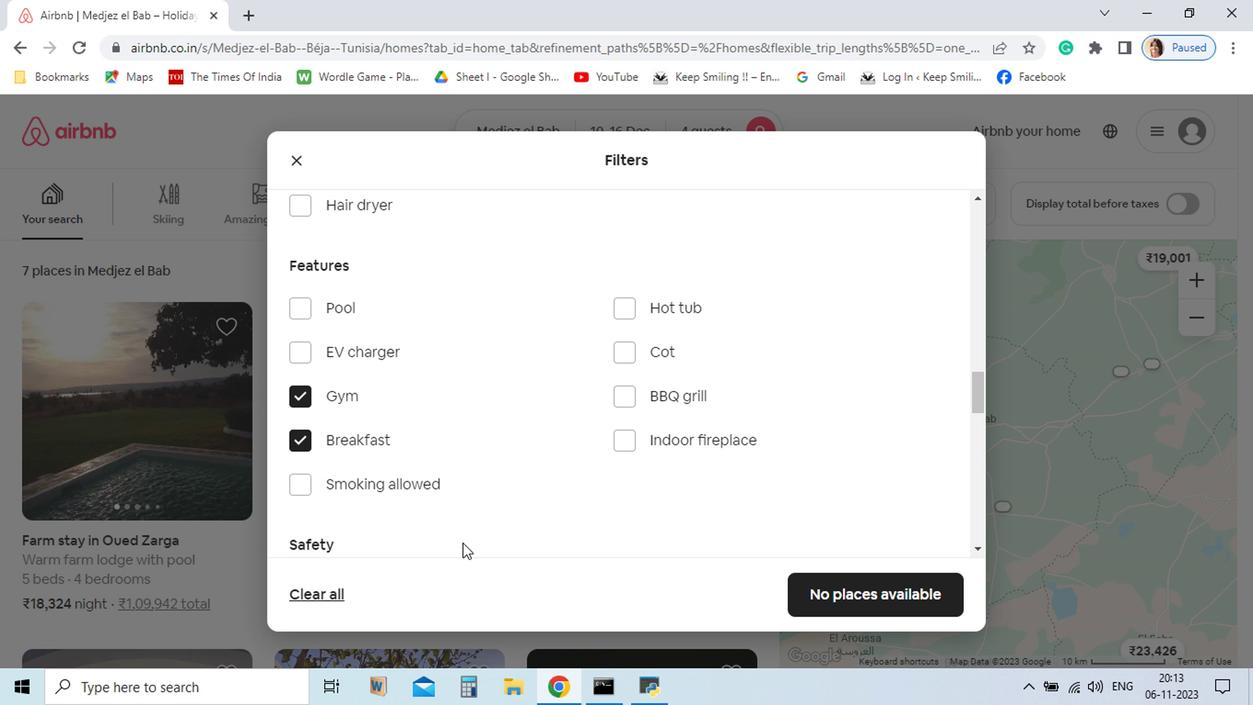 
Action: Mouse moved to (821, 593)
Screenshot: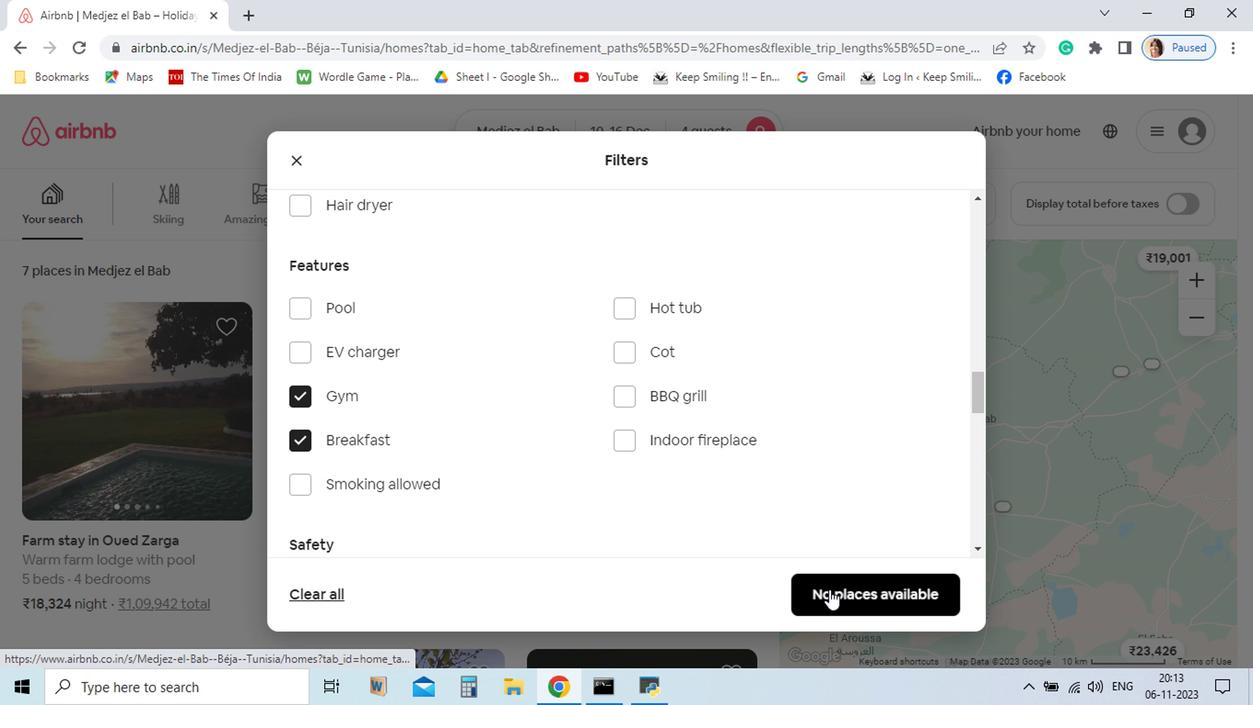 
Action: Mouse pressed left at (821, 593)
Screenshot: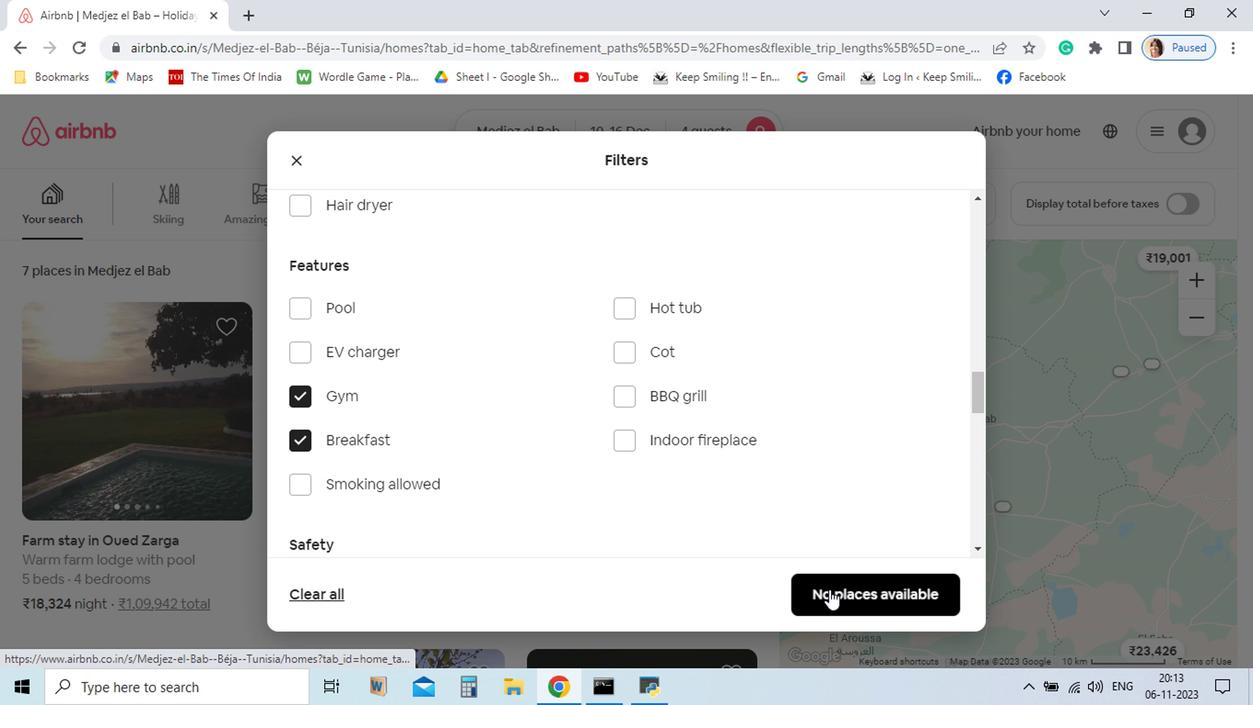 
Action: Mouse moved to (971, 559)
Screenshot: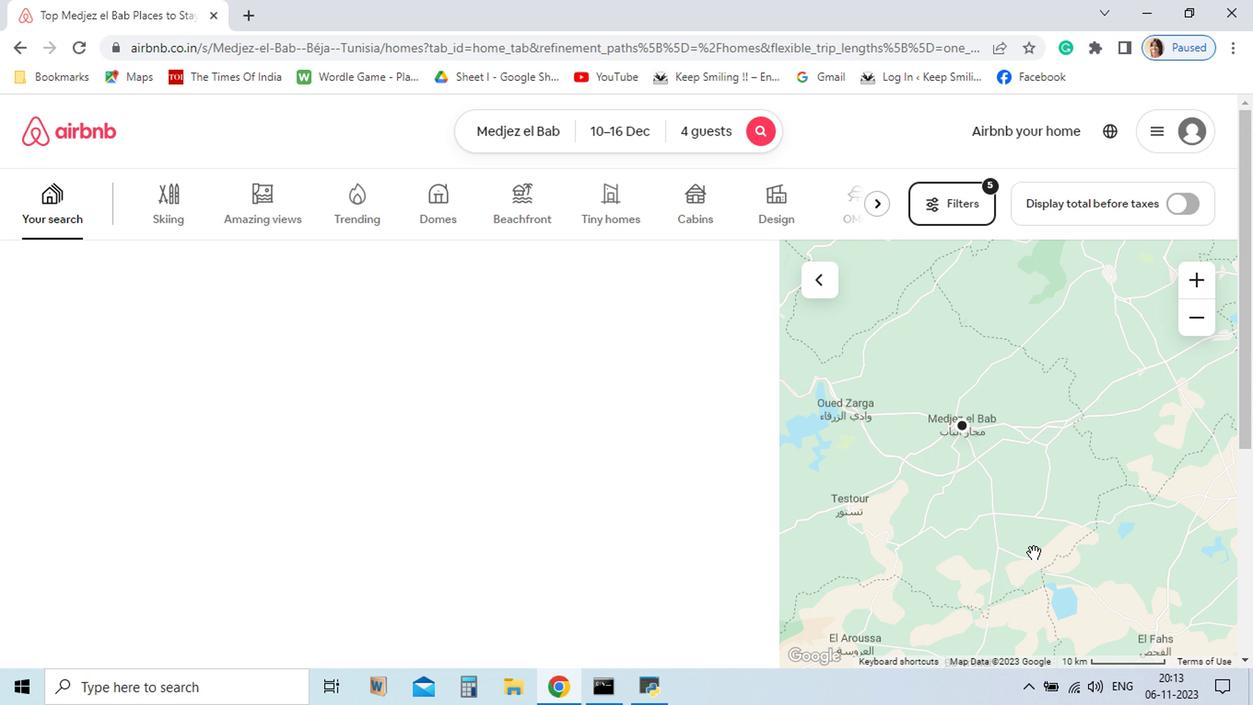 
